 Task: Create a schedule automation trigger every fourth thursday of the month at 01:00 PM.
Action: Mouse moved to (1202, 362)
Screenshot: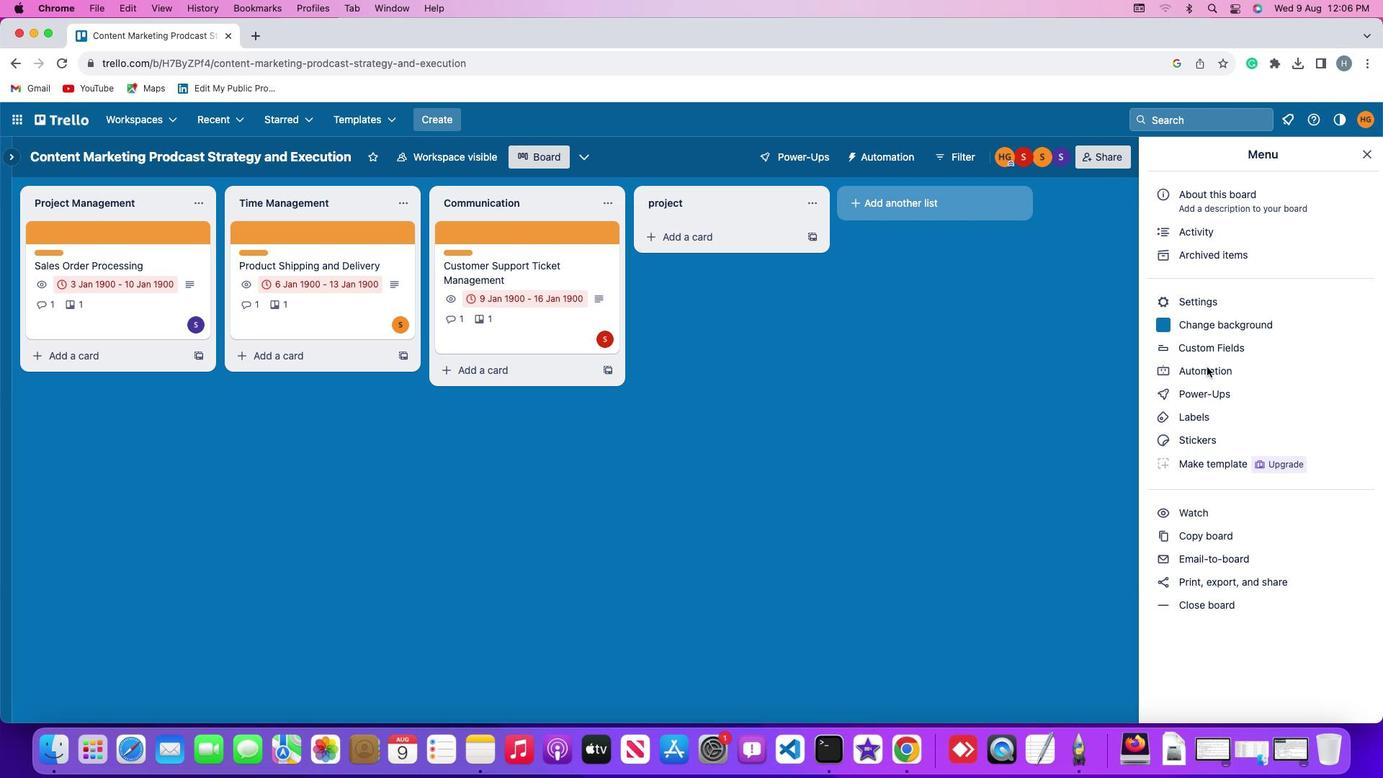 
Action: Mouse pressed left at (1202, 362)
Screenshot: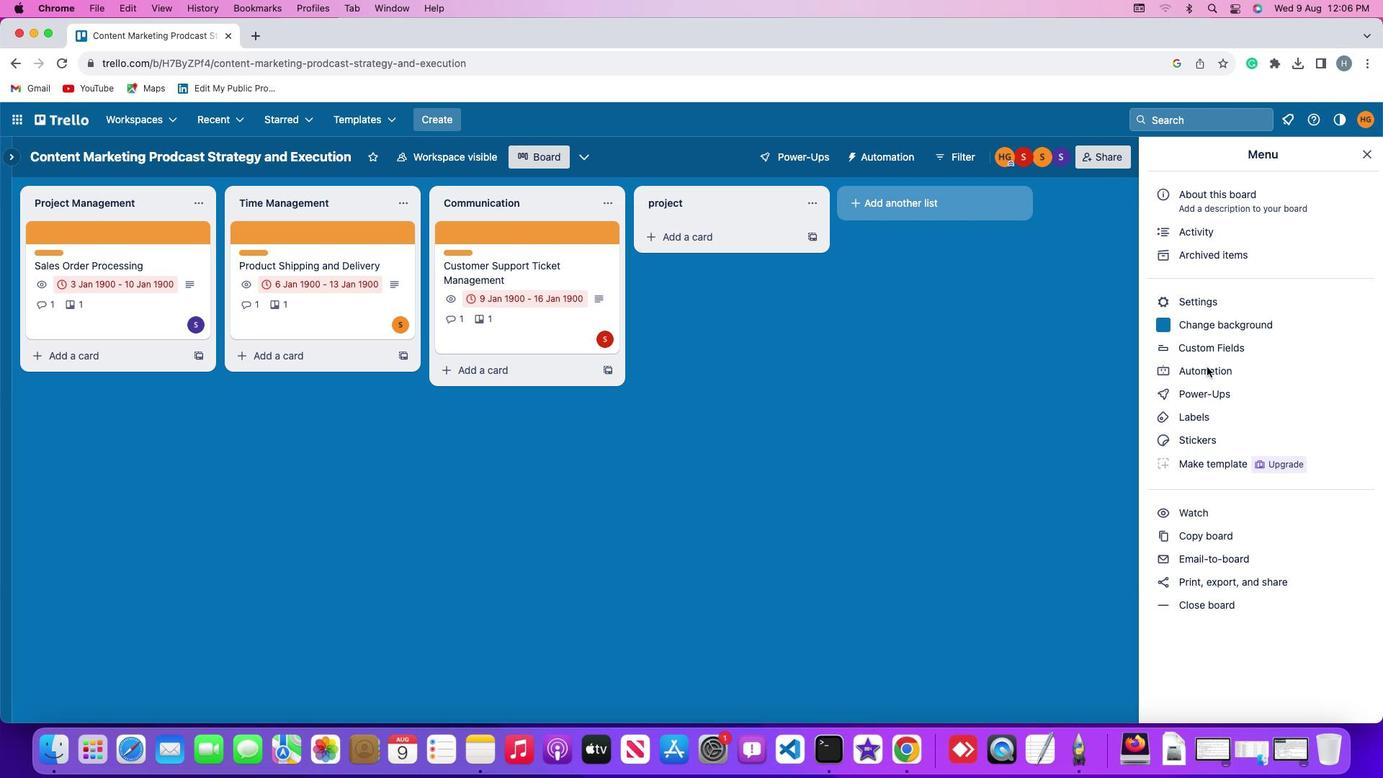 
Action: Mouse pressed left at (1202, 362)
Screenshot: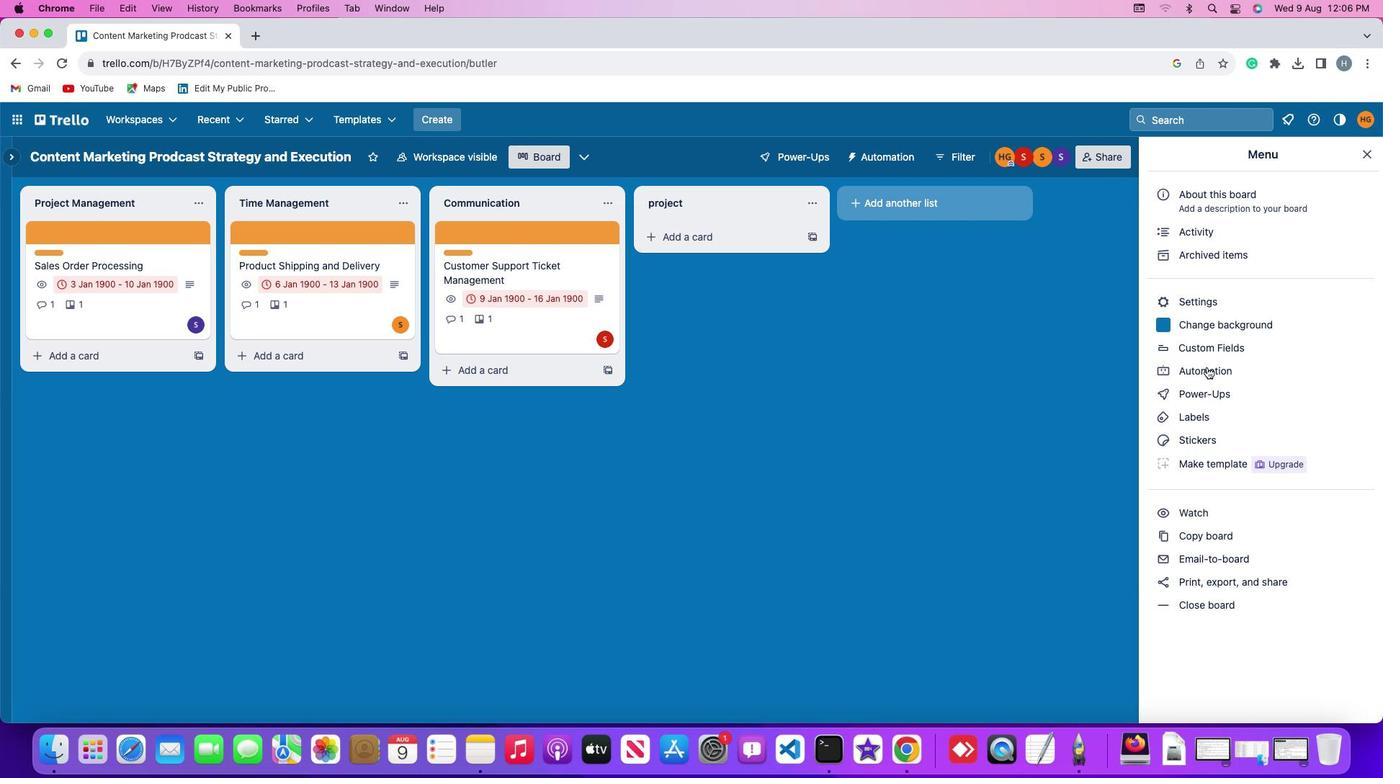 
Action: Mouse moved to (95, 309)
Screenshot: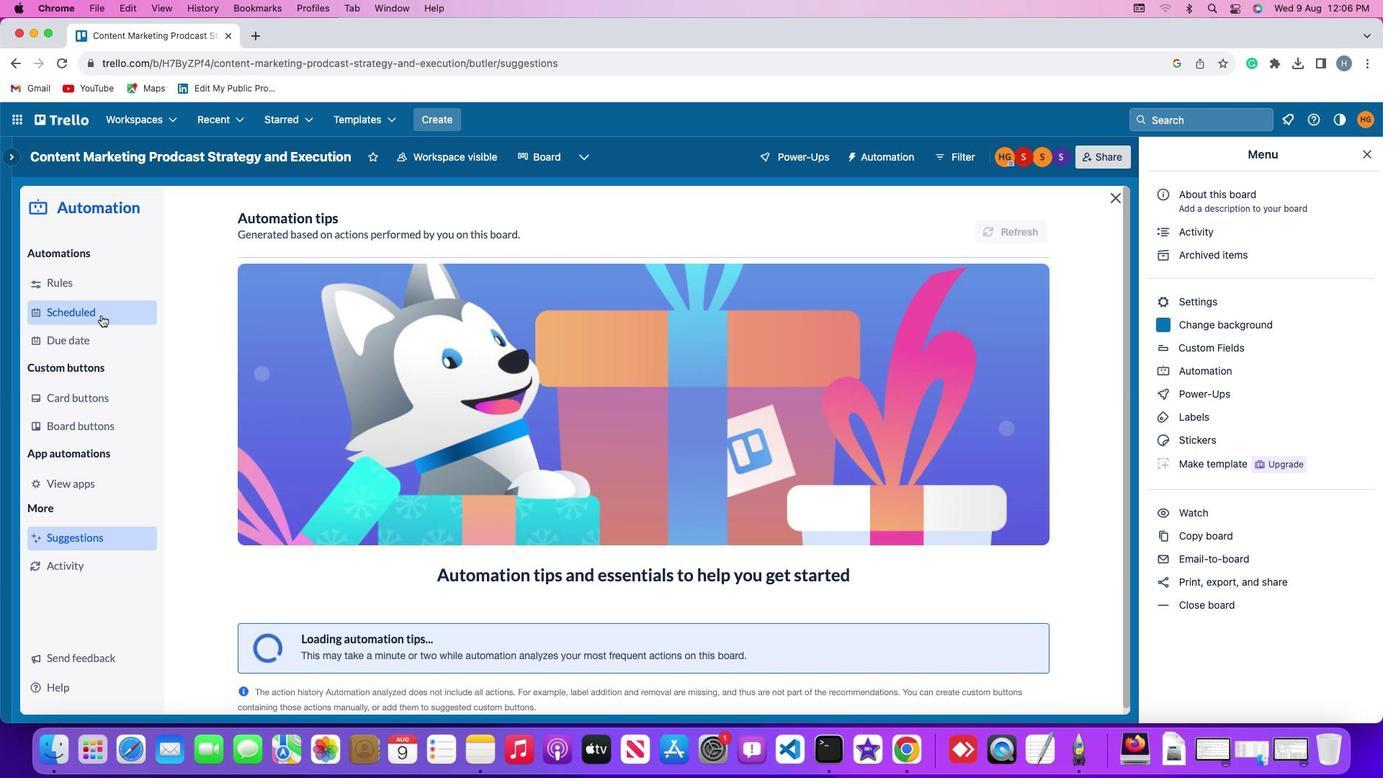 
Action: Mouse pressed left at (95, 309)
Screenshot: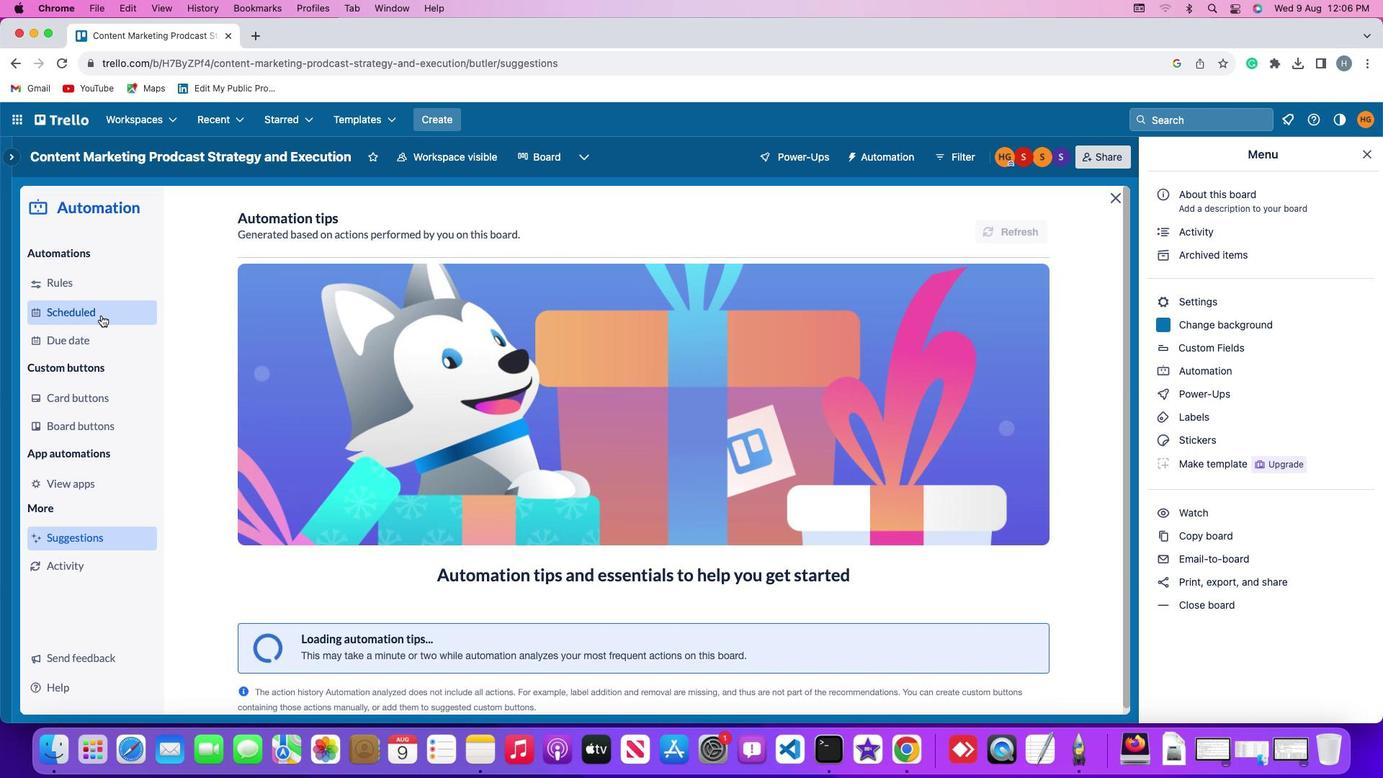 
Action: Mouse moved to (952, 217)
Screenshot: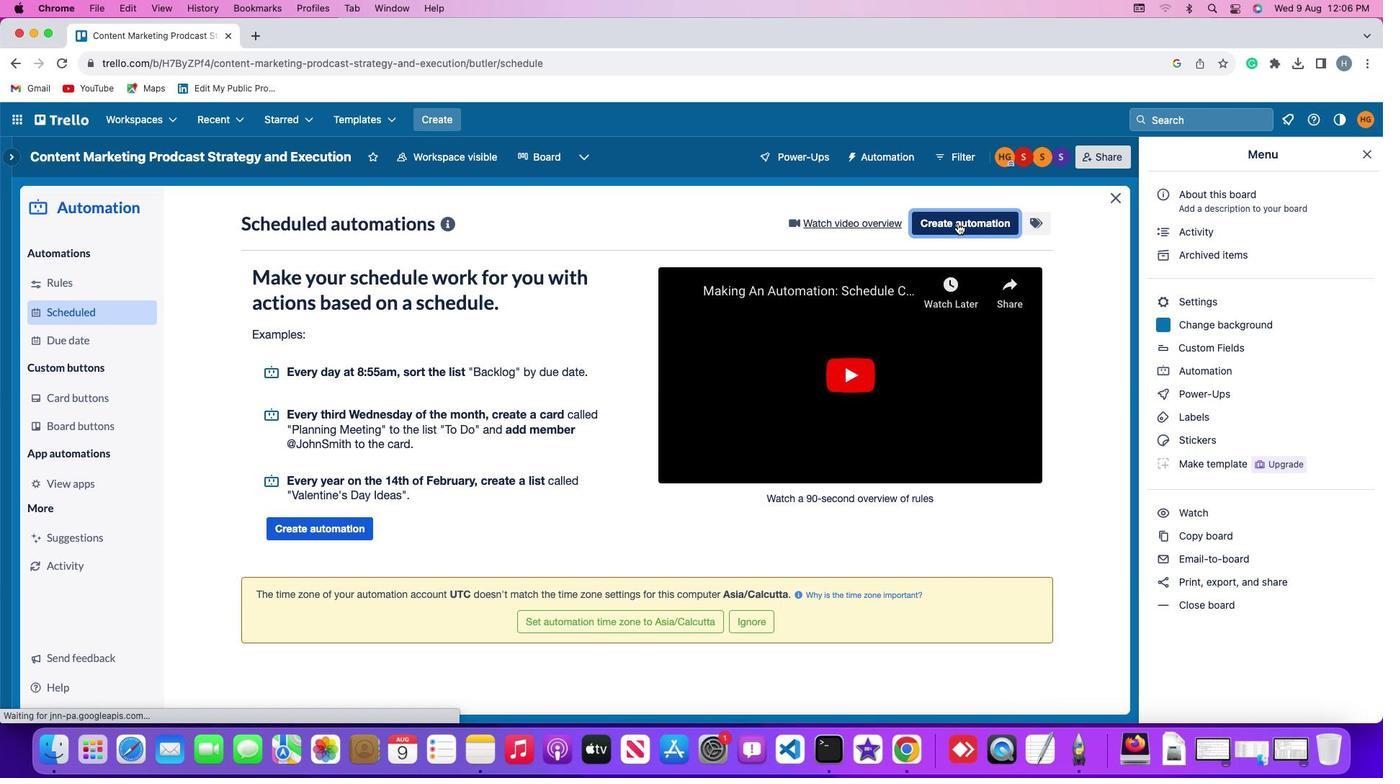 
Action: Mouse pressed left at (952, 217)
Screenshot: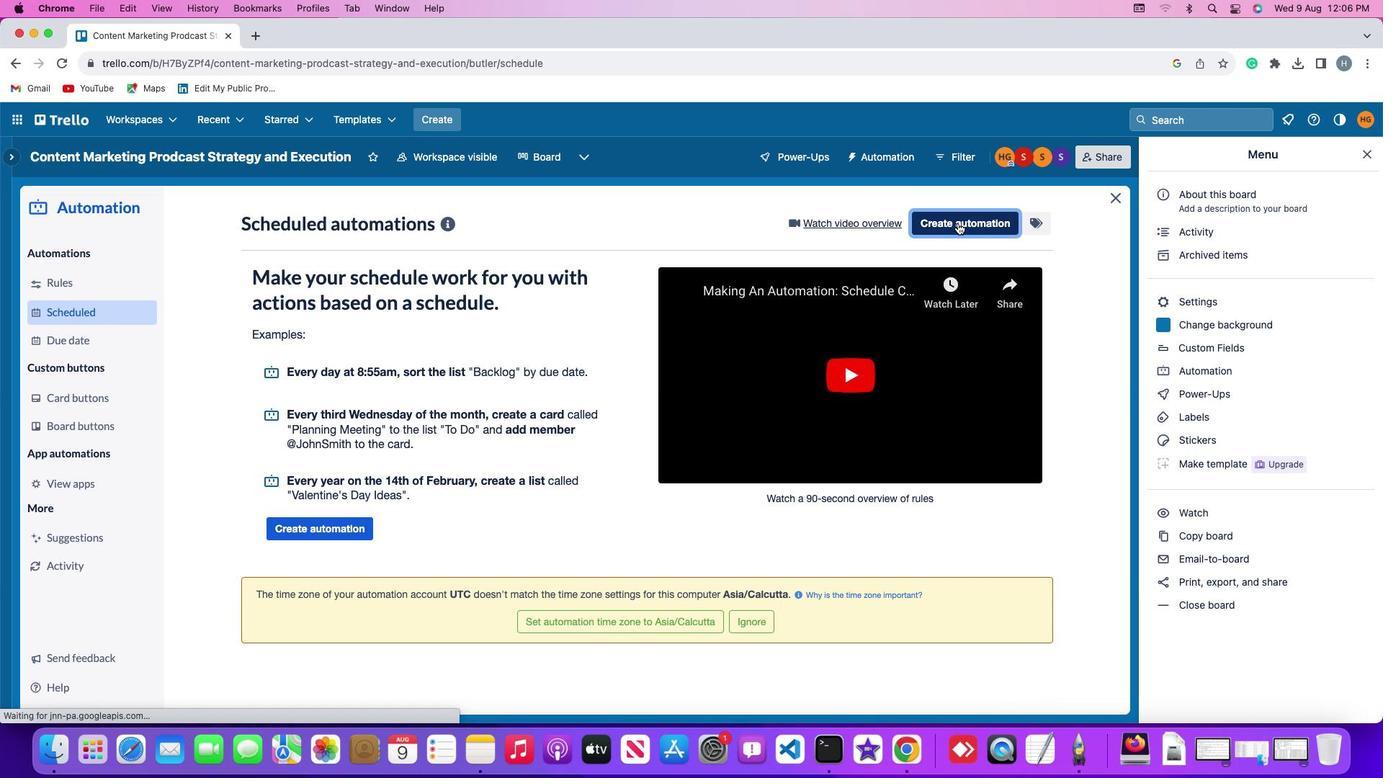 
Action: Mouse moved to (403, 354)
Screenshot: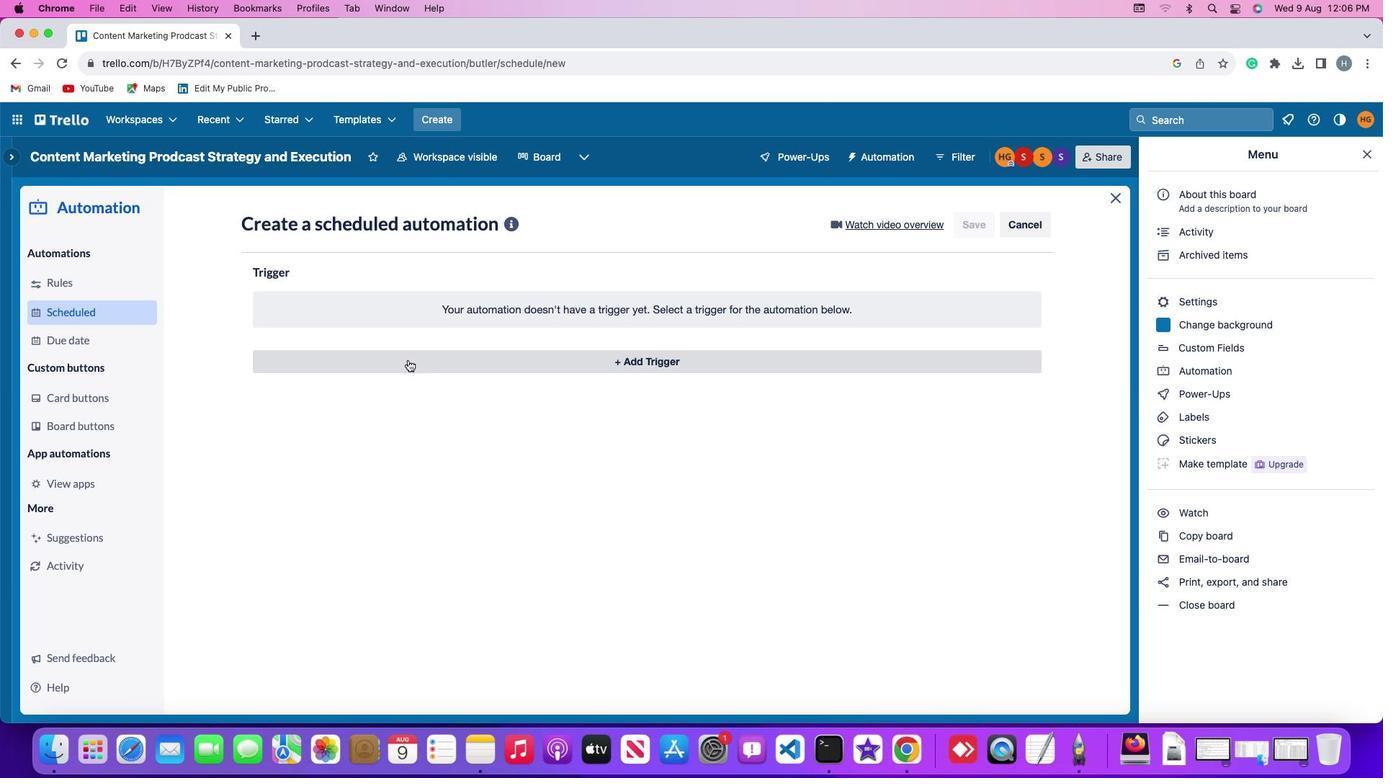 
Action: Mouse pressed left at (403, 354)
Screenshot: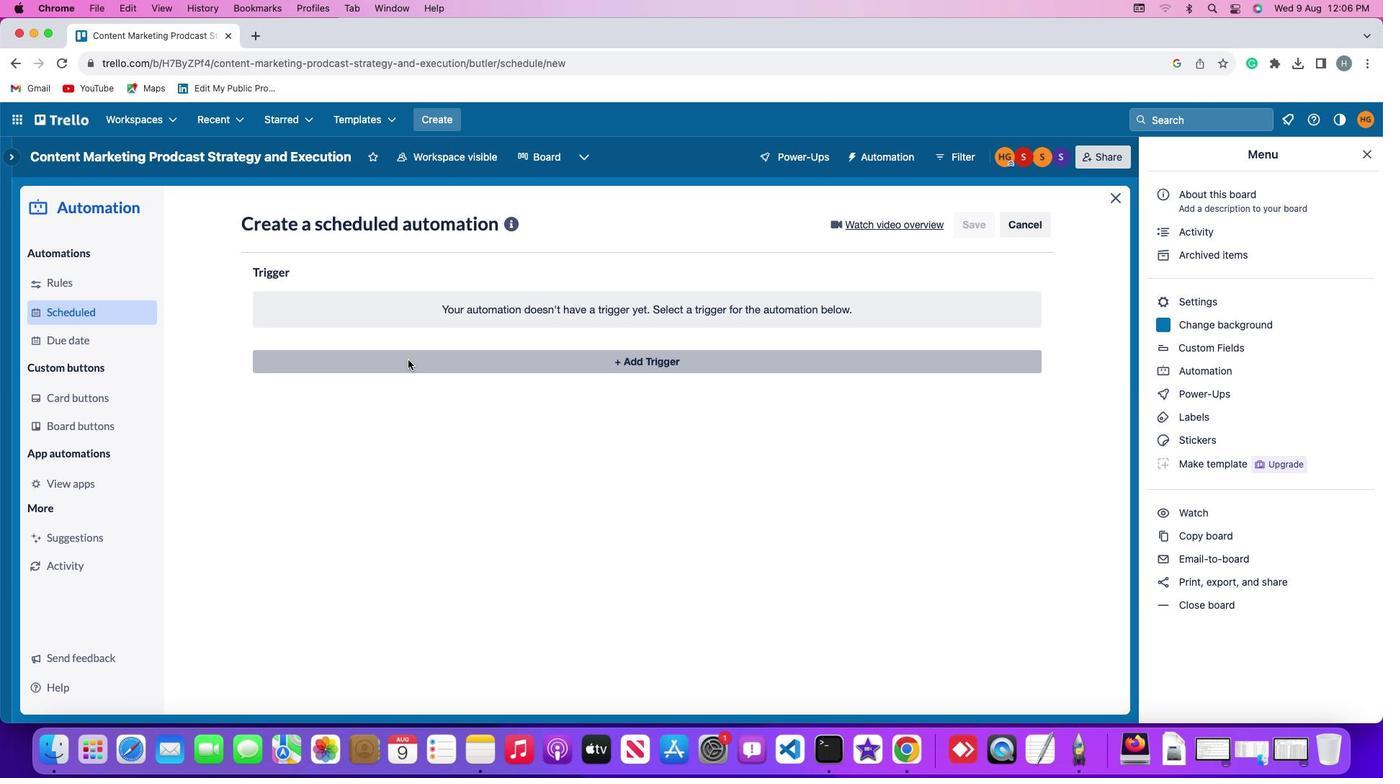 
Action: Mouse moved to (306, 498)
Screenshot: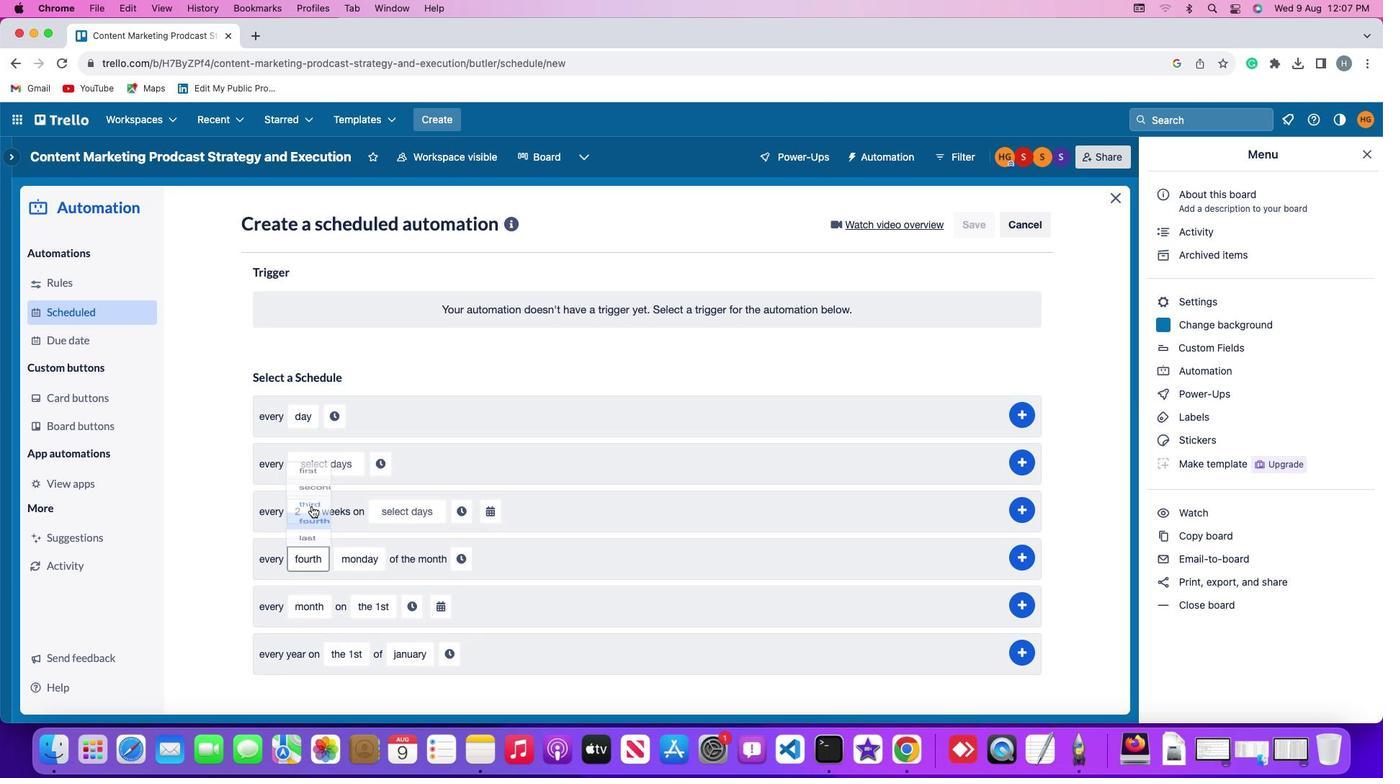 
Action: Mouse pressed left at (306, 498)
Screenshot: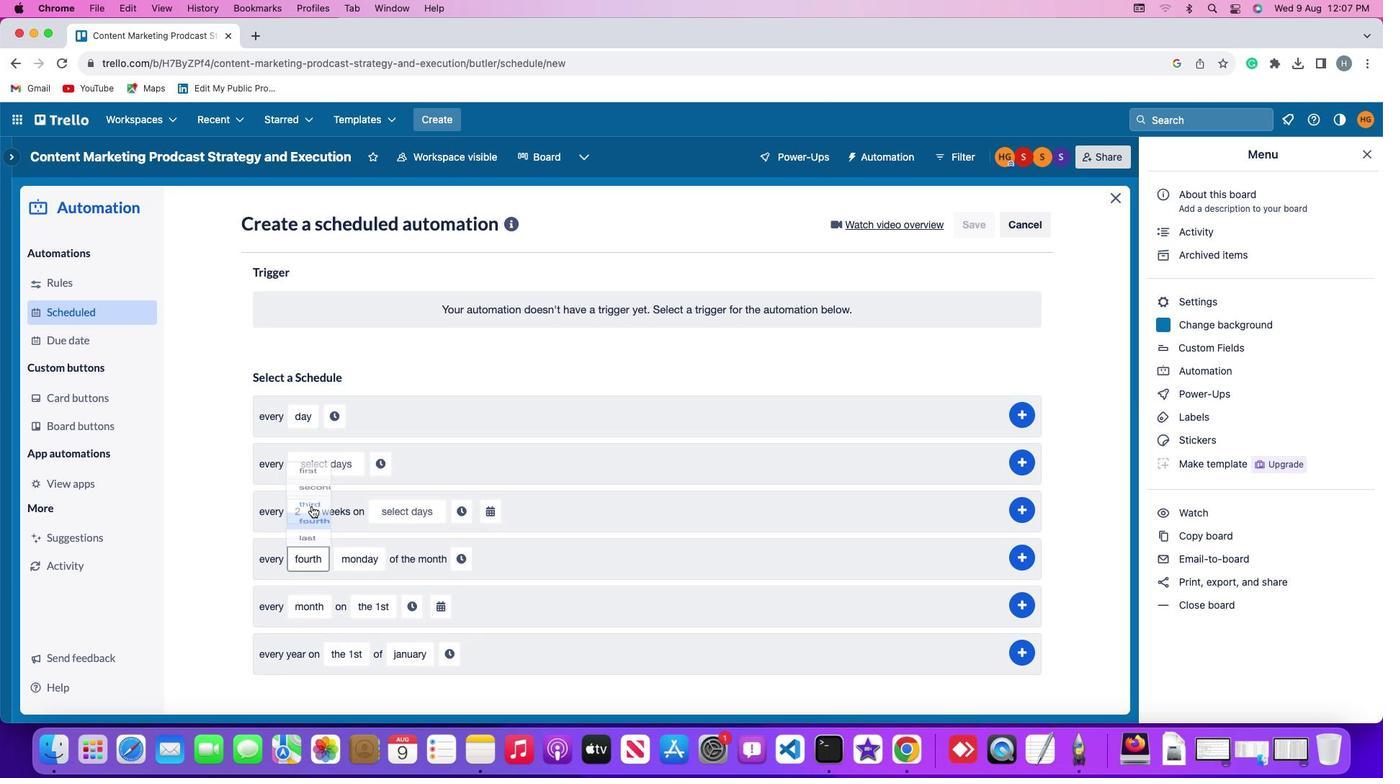 
Action: Mouse moved to (361, 555)
Screenshot: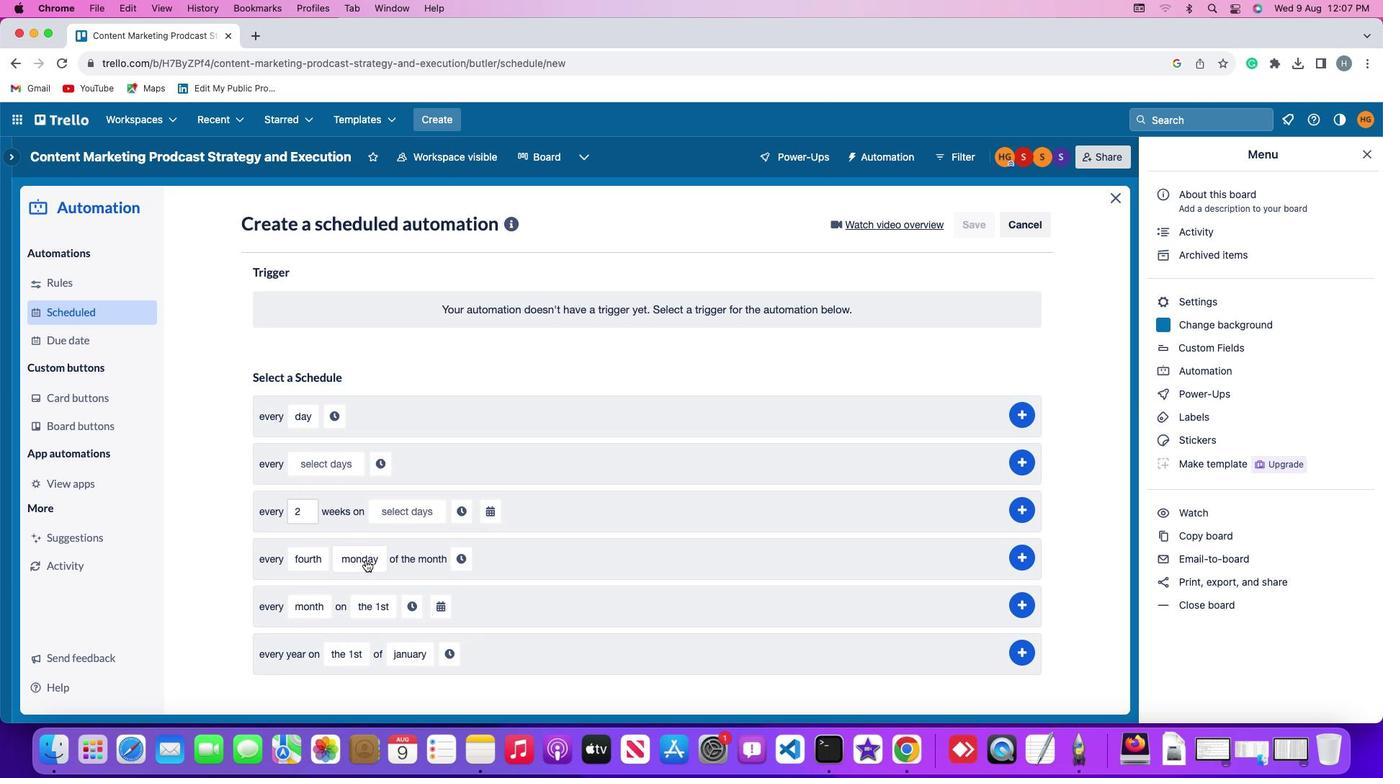 
Action: Mouse pressed left at (361, 555)
Screenshot: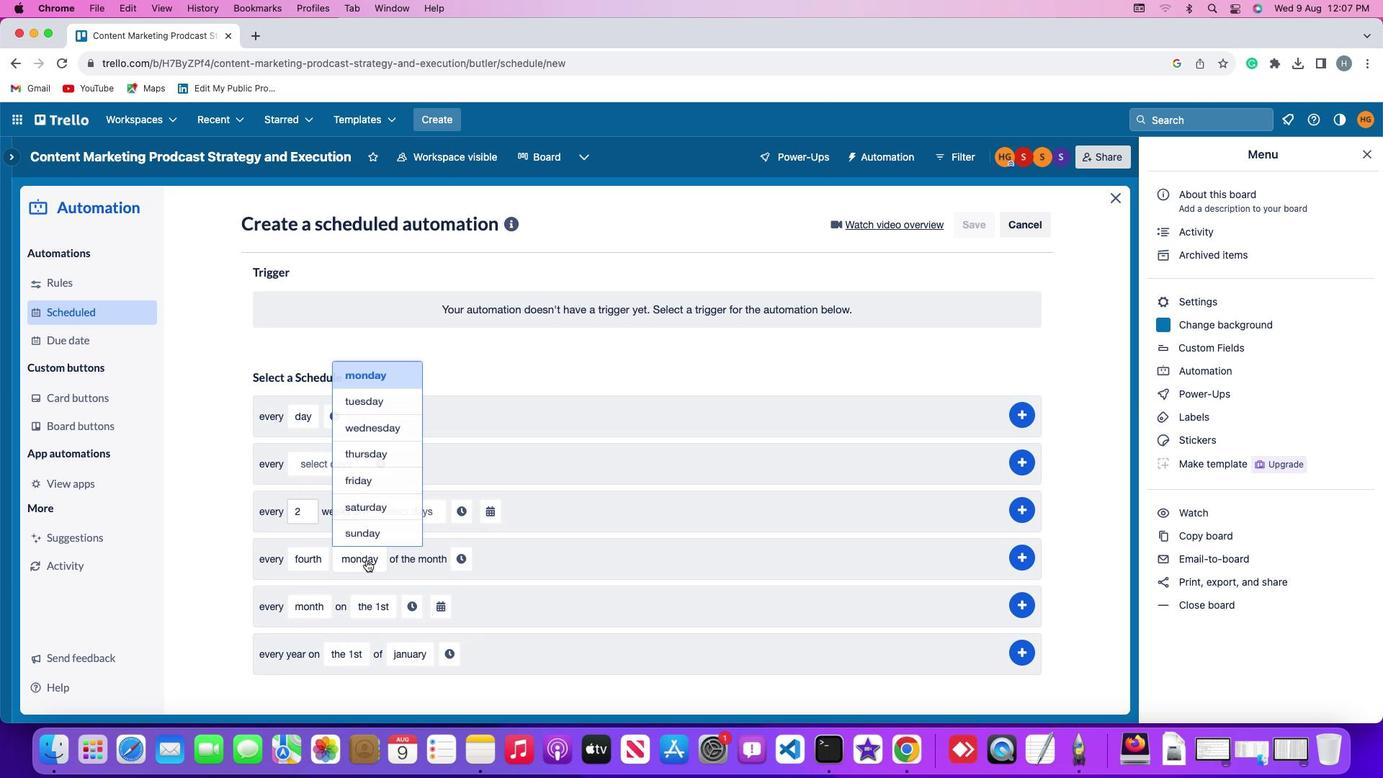 
Action: Mouse moved to (382, 442)
Screenshot: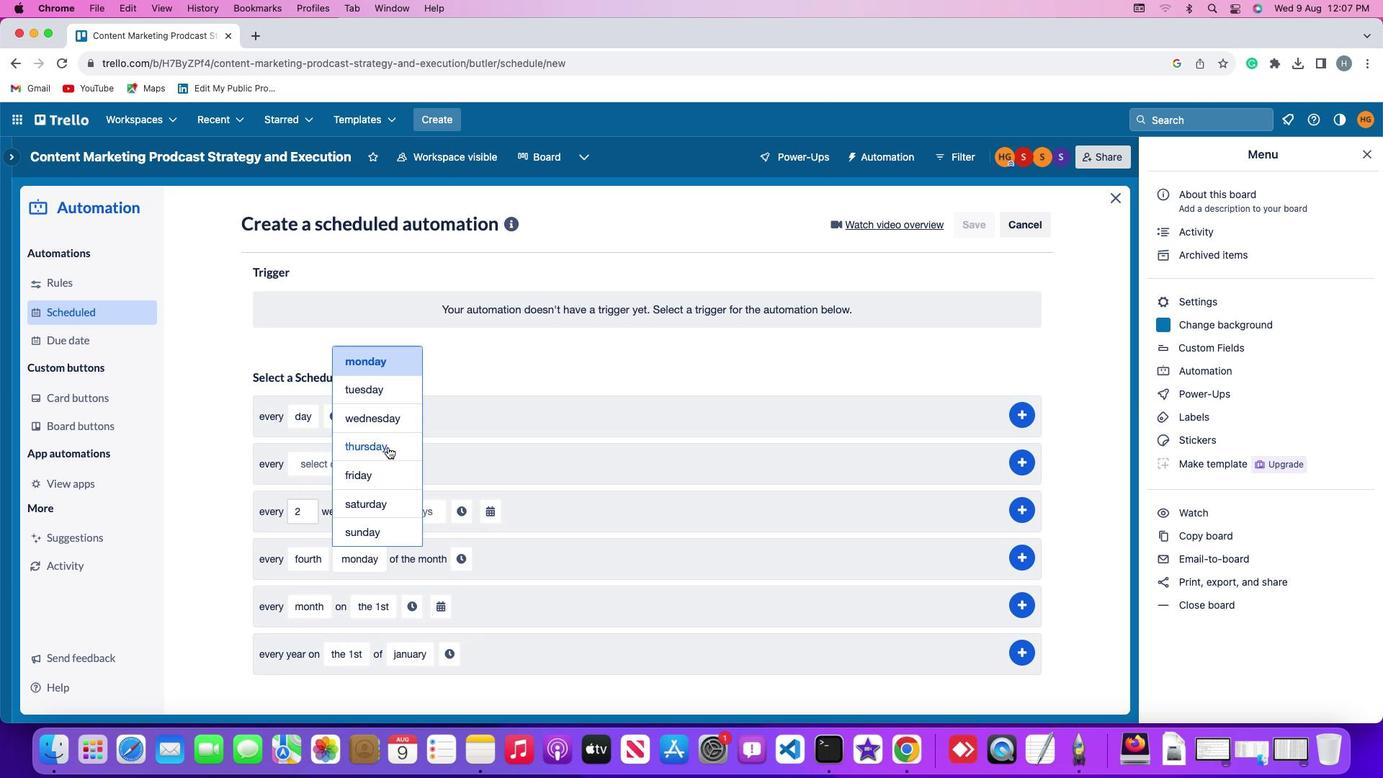 
Action: Mouse pressed left at (382, 442)
Screenshot: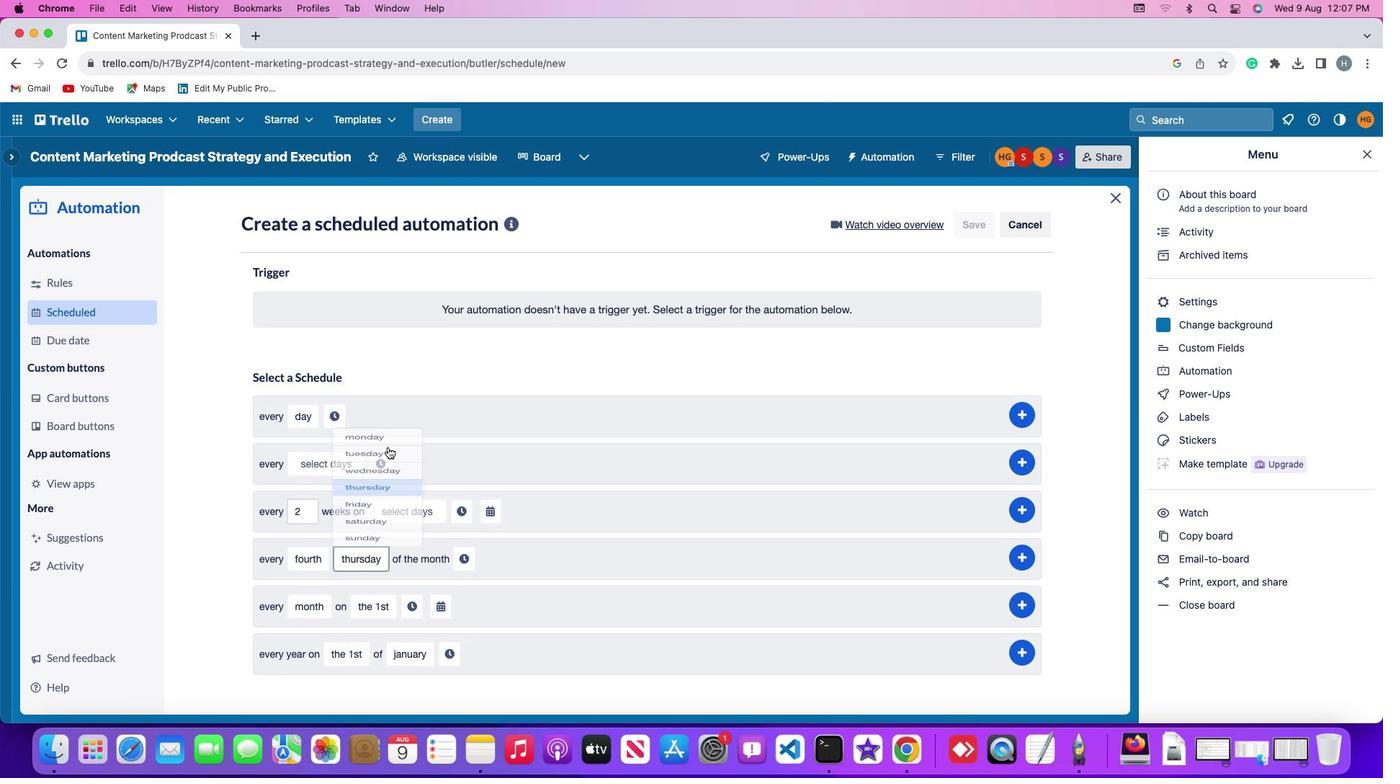 
Action: Mouse moved to (453, 553)
Screenshot: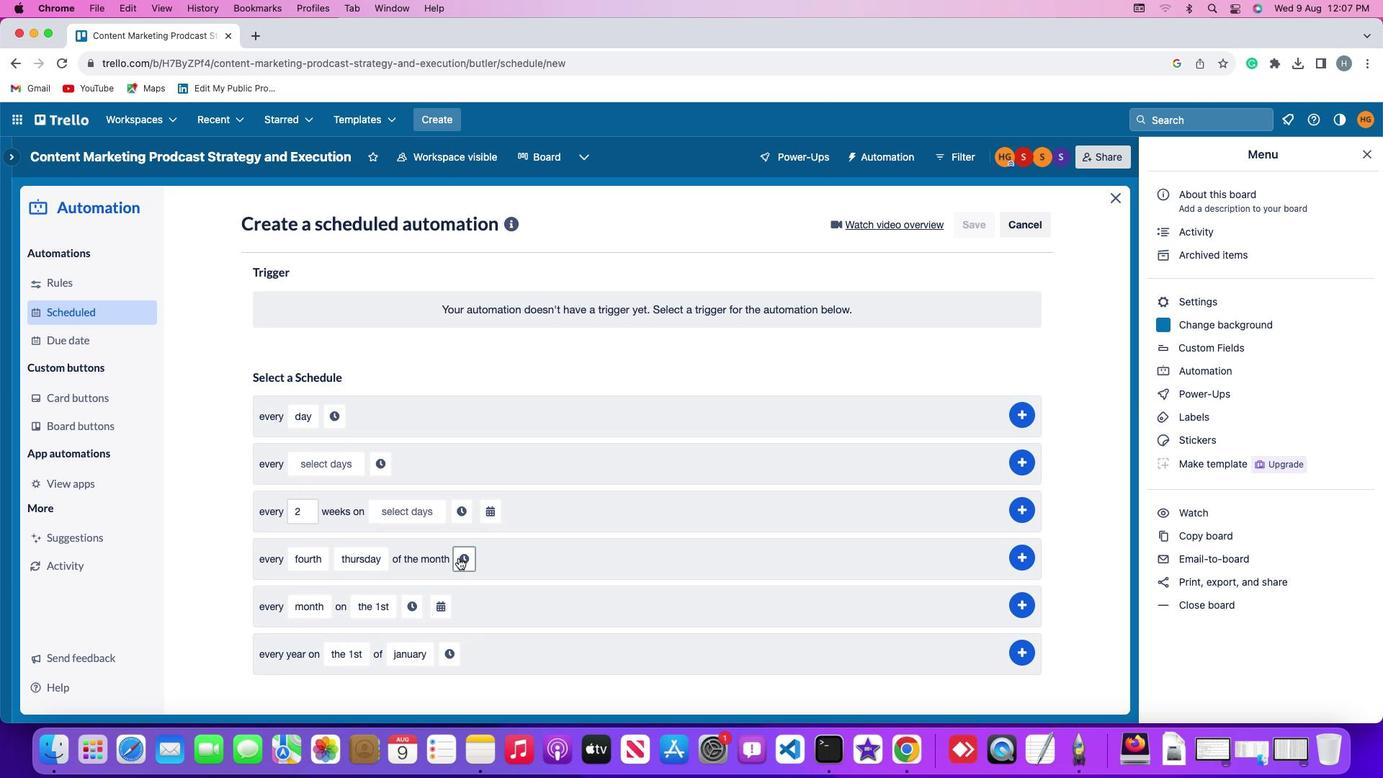 
Action: Mouse pressed left at (453, 553)
Screenshot: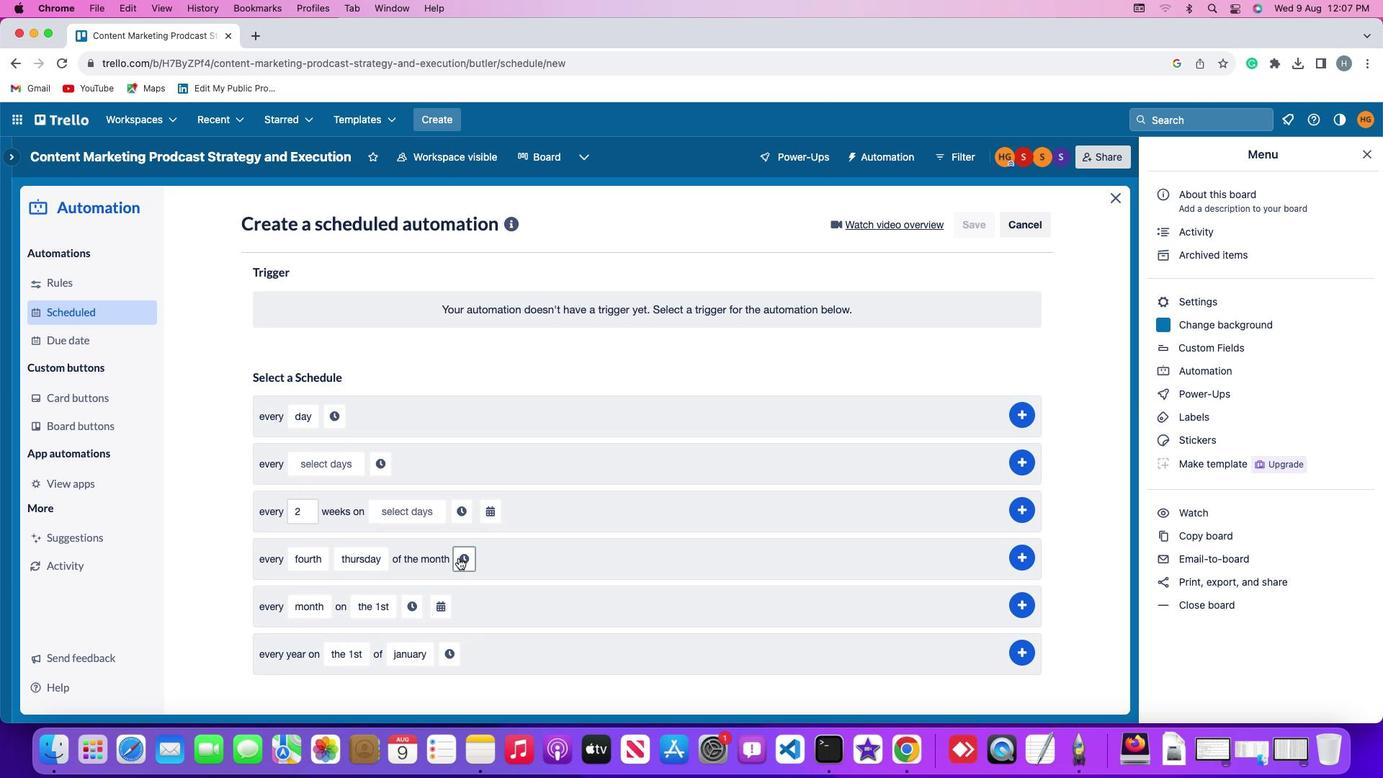 
Action: Mouse moved to (492, 553)
Screenshot: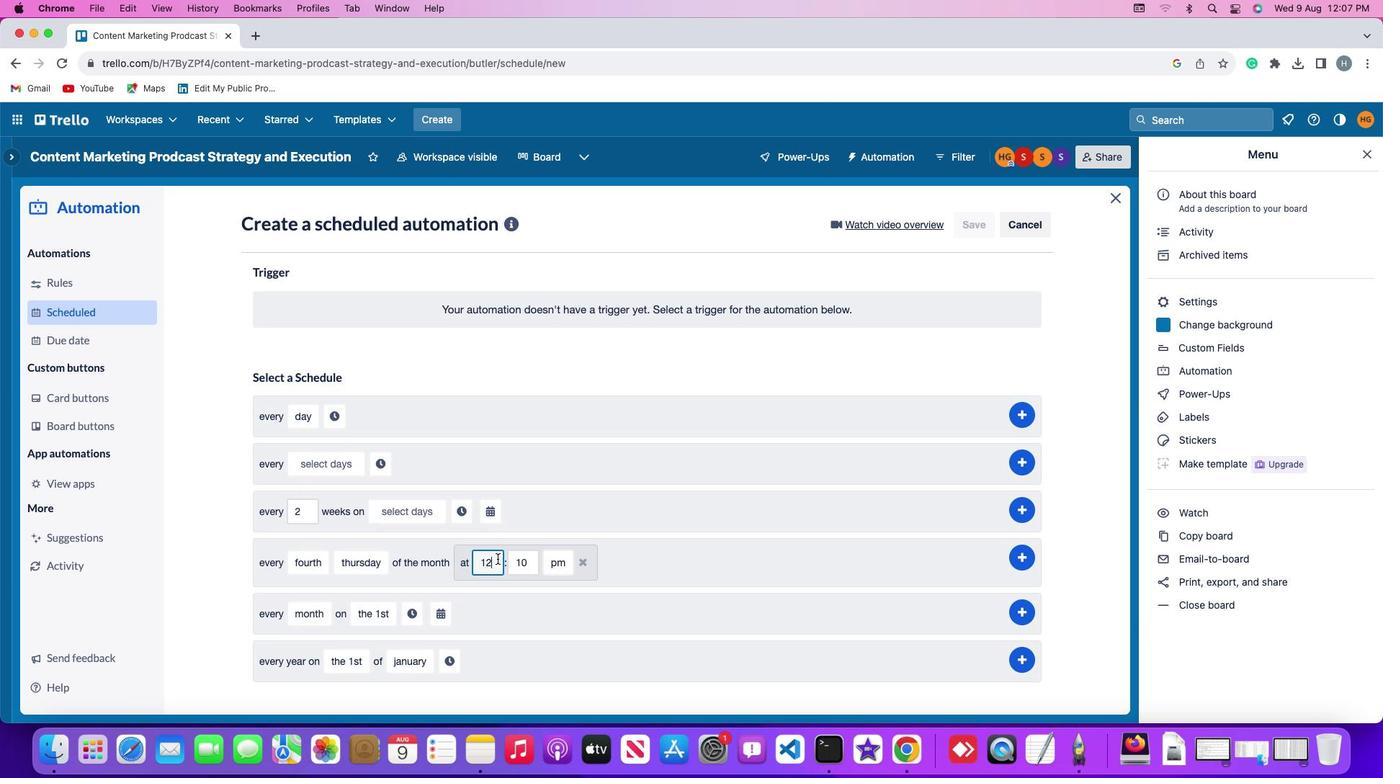 
Action: Mouse pressed left at (492, 553)
Screenshot: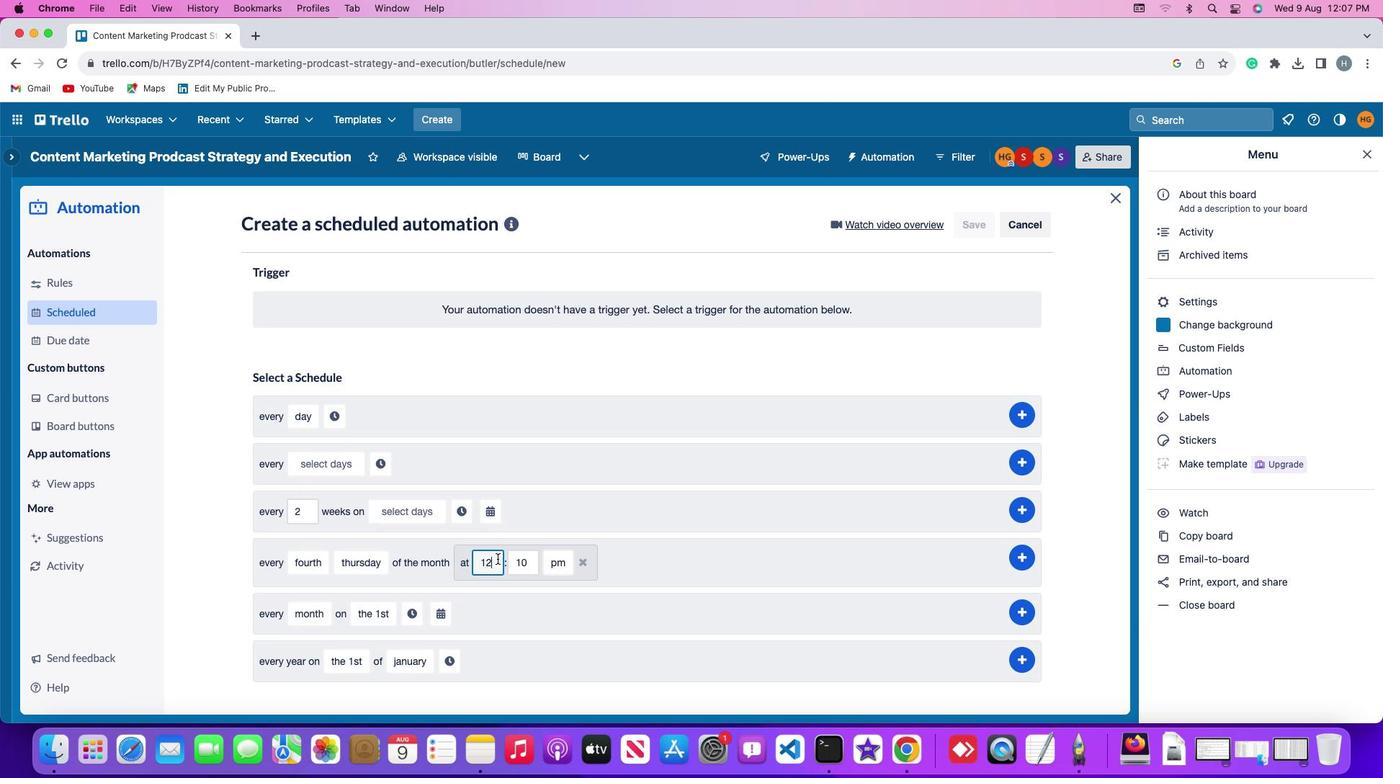 
Action: Mouse moved to (490, 552)
Screenshot: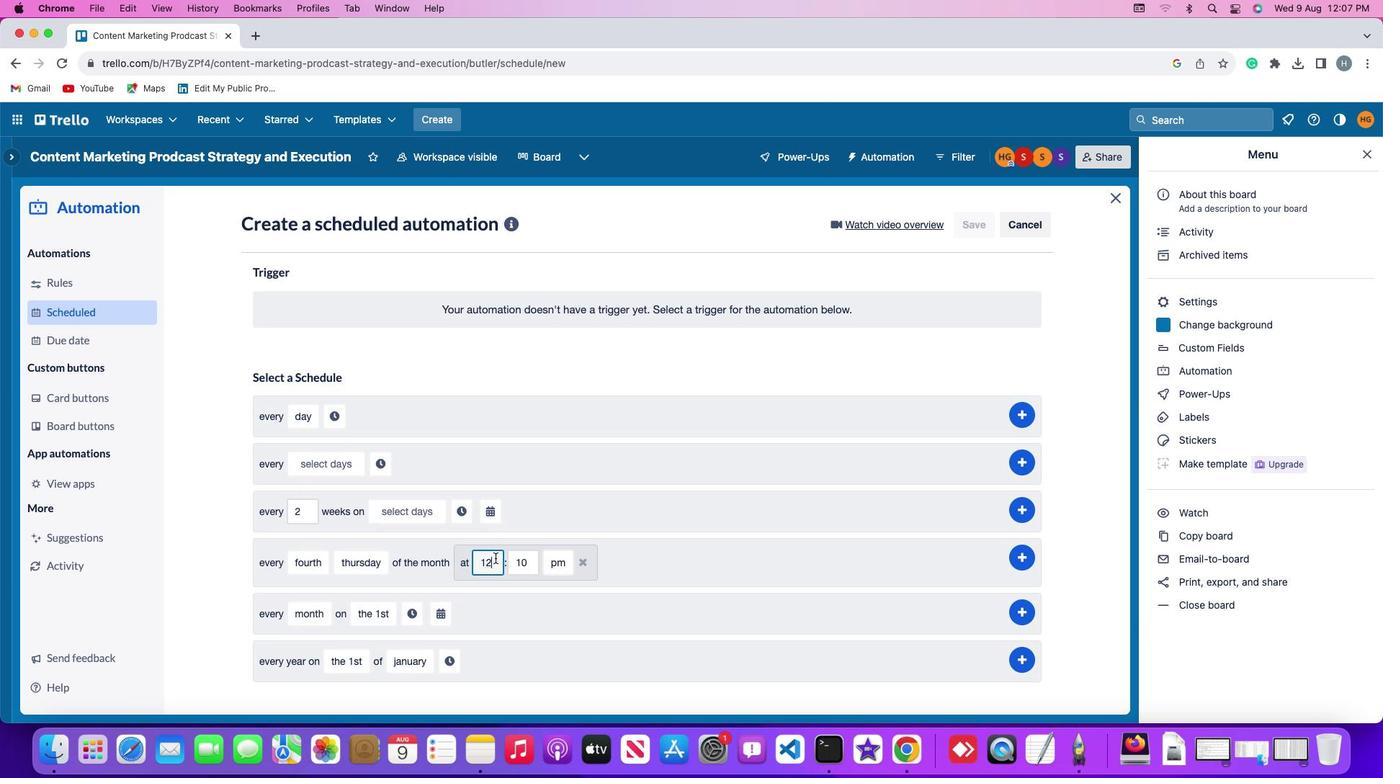 
Action: Key pressed Key.backspaceKey.backspace
Screenshot: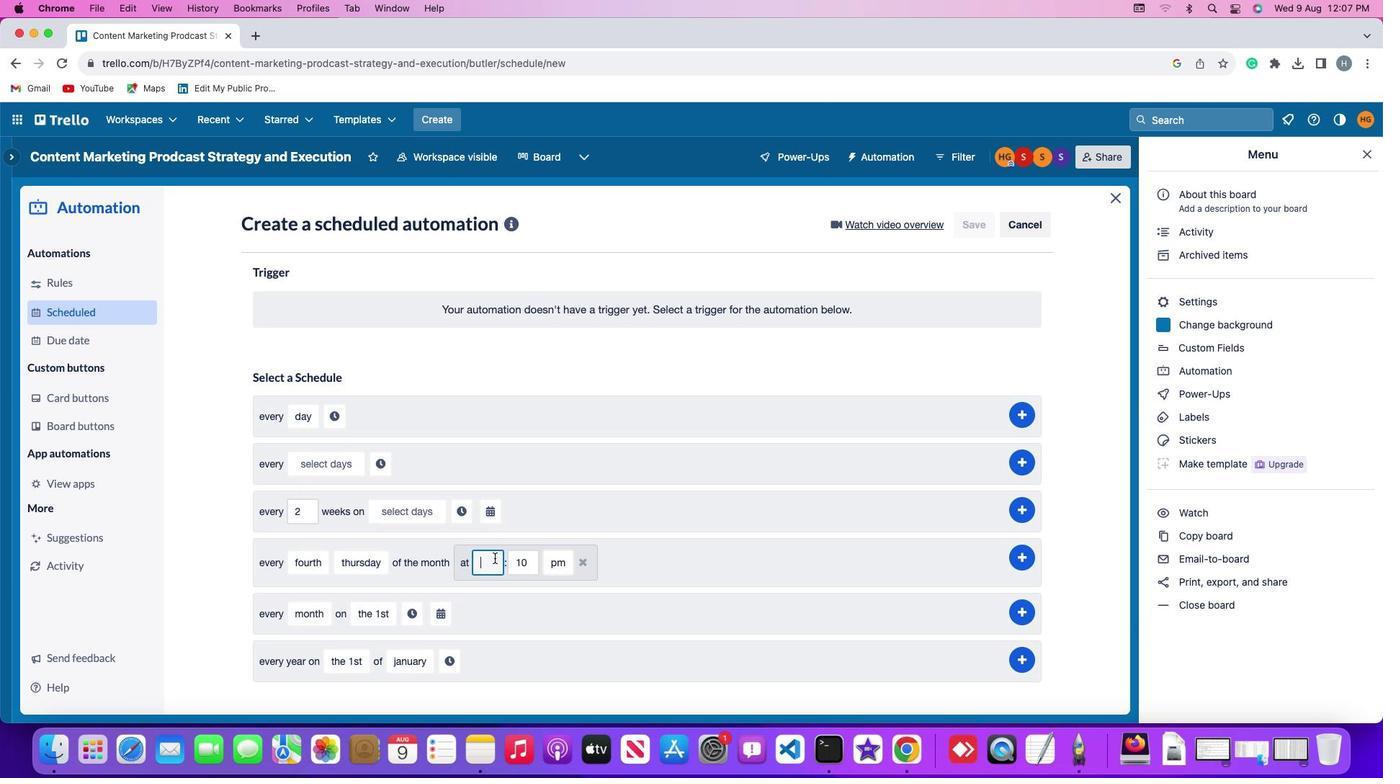 
Action: Mouse moved to (490, 552)
Screenshot: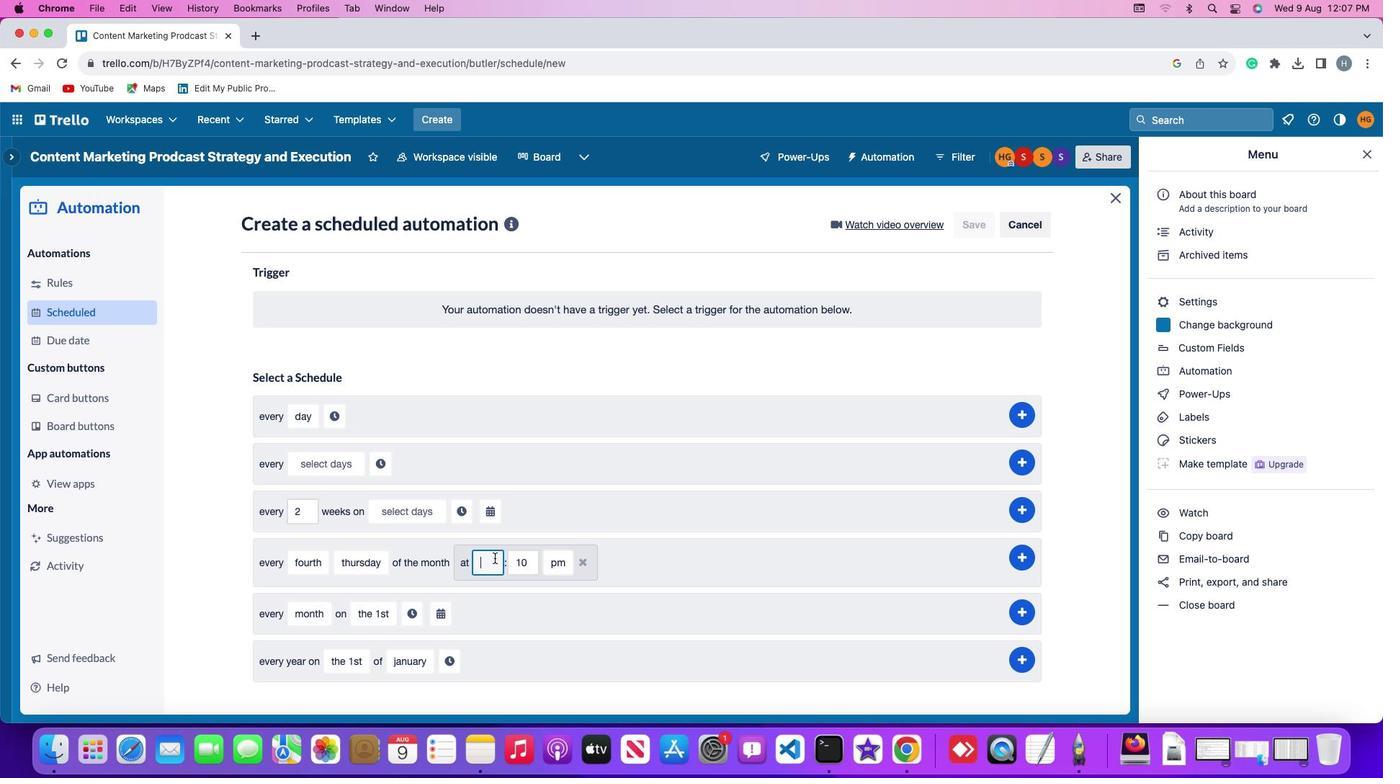 
Action: Key pressed '1'
Screenshot: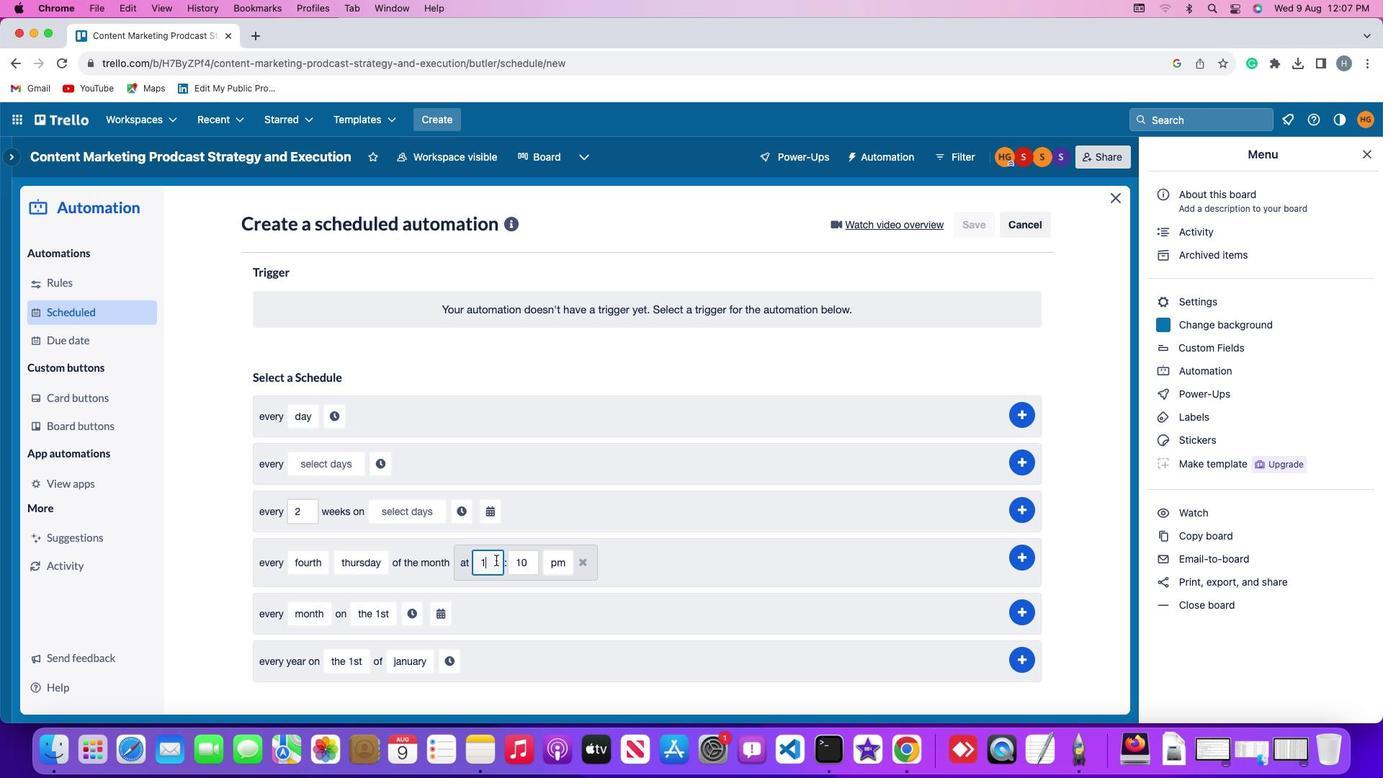 
Action: Mouse moved to (529, 556)
Screenshot: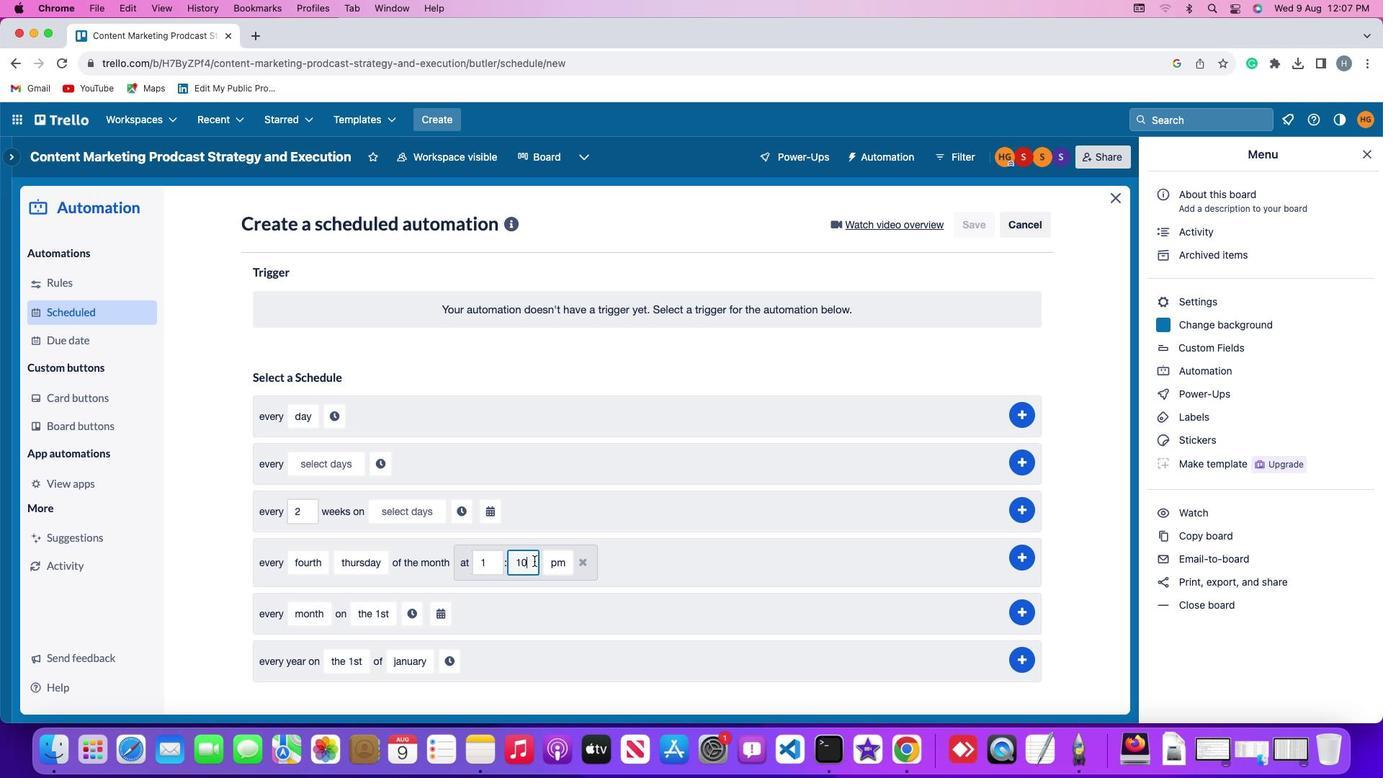 
Action: Mouse pressed left at (529, 556)
Screenshot: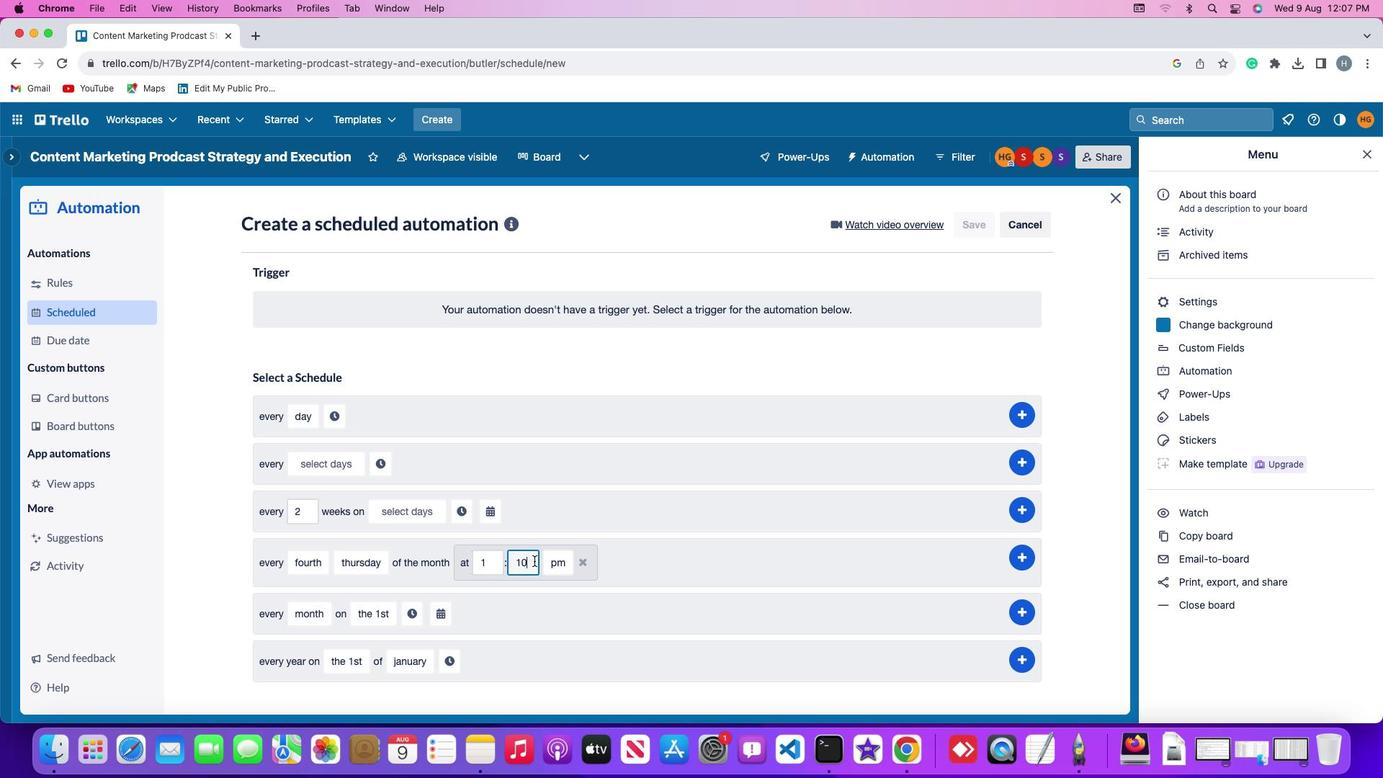 
Action: Mouse moved to (529, 555)
Screenshot: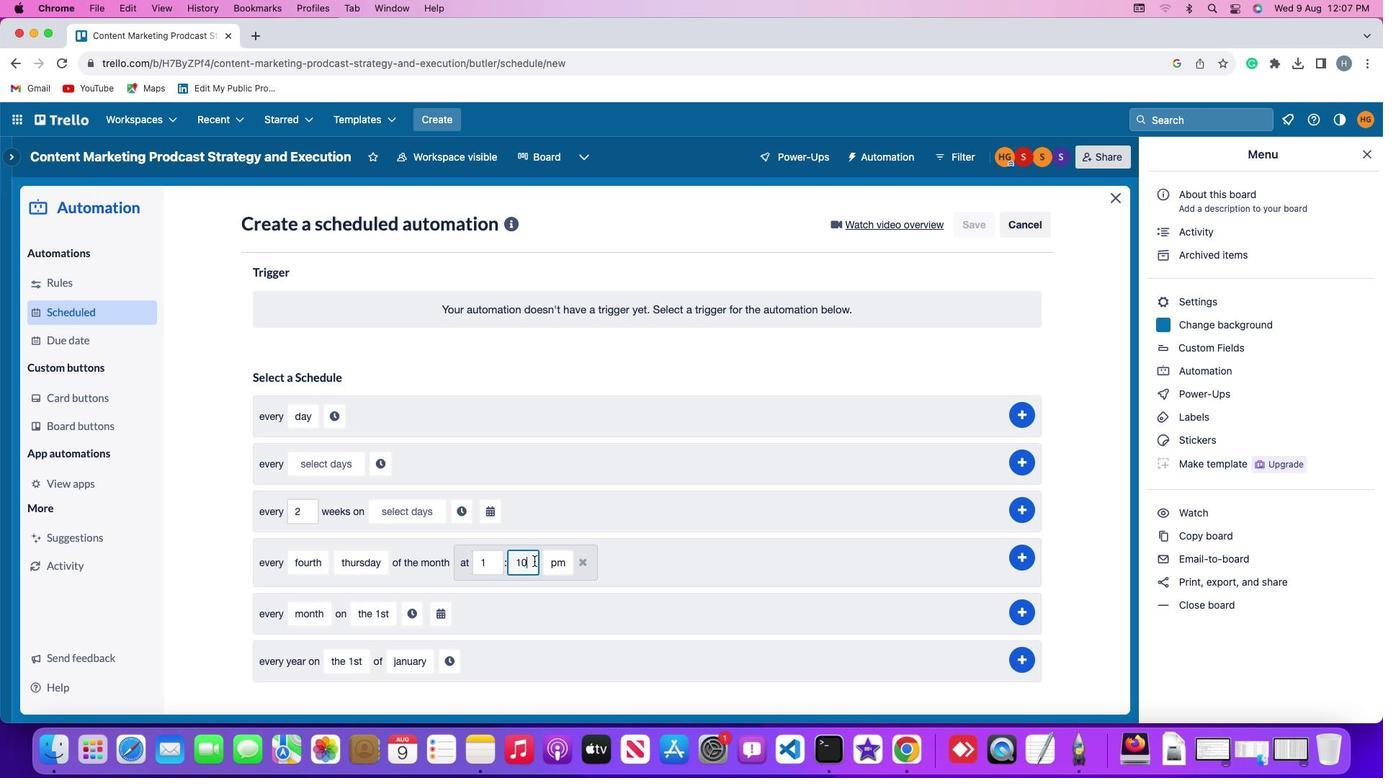 
Action: Key pressed Key.backspaceKey.backspace
Screenshot: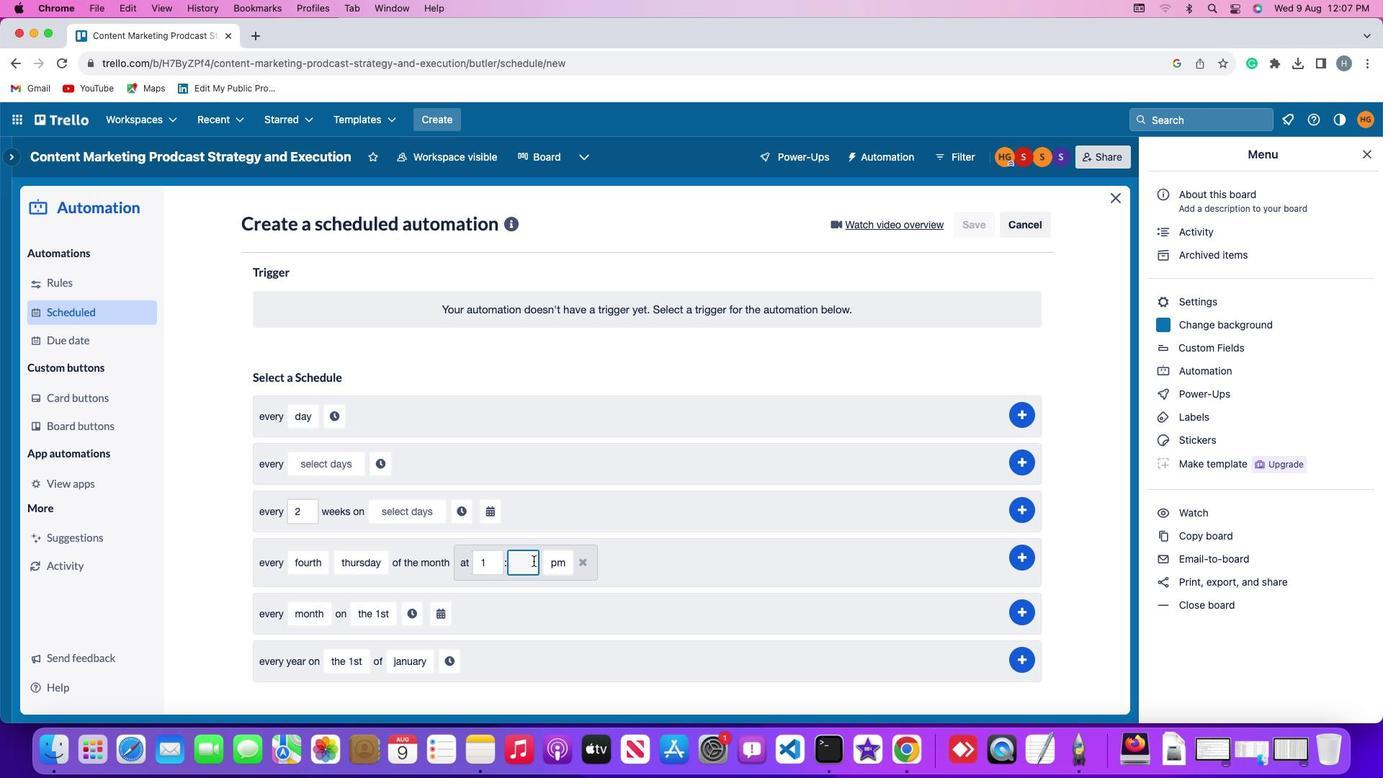 
Action: Mouse moved to (528, 556)
Screenshot: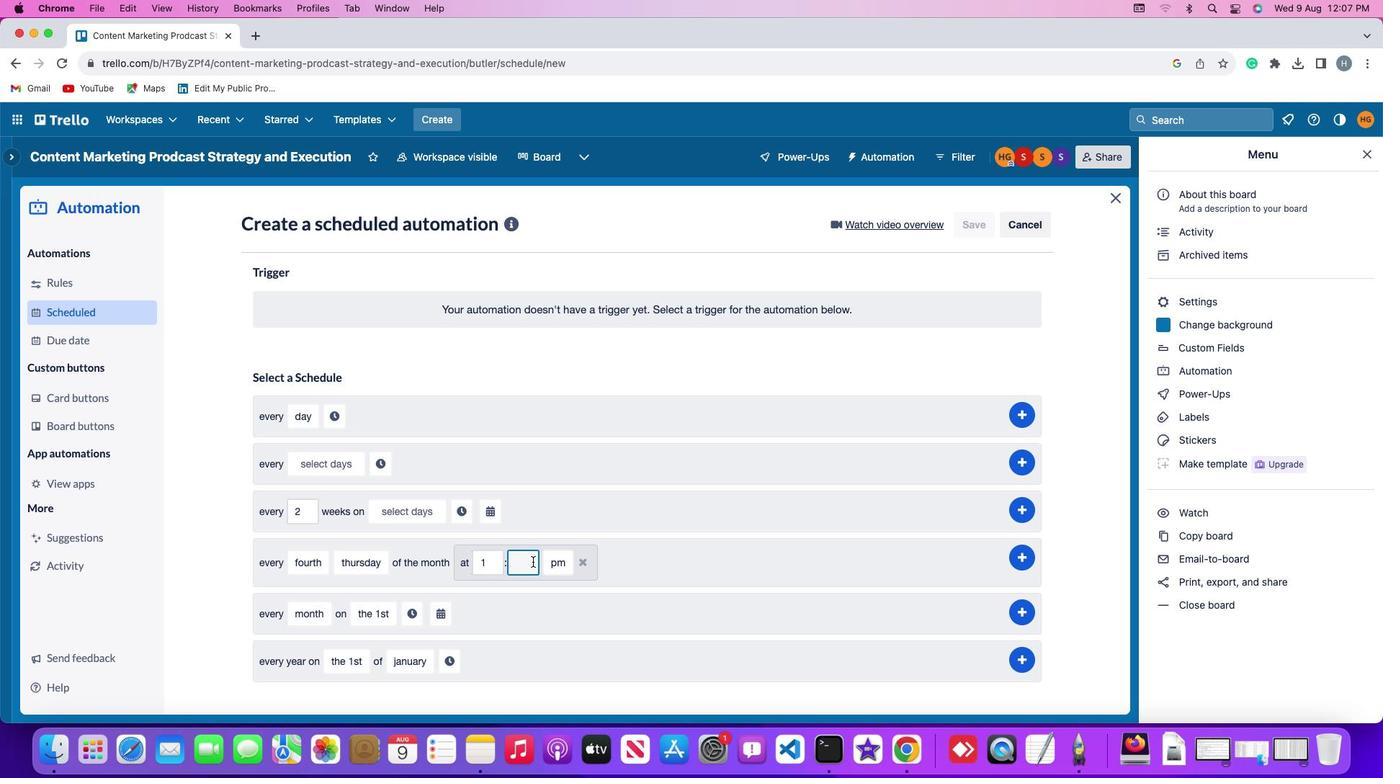 
Action: Key pressed '0''0'
Screenshot: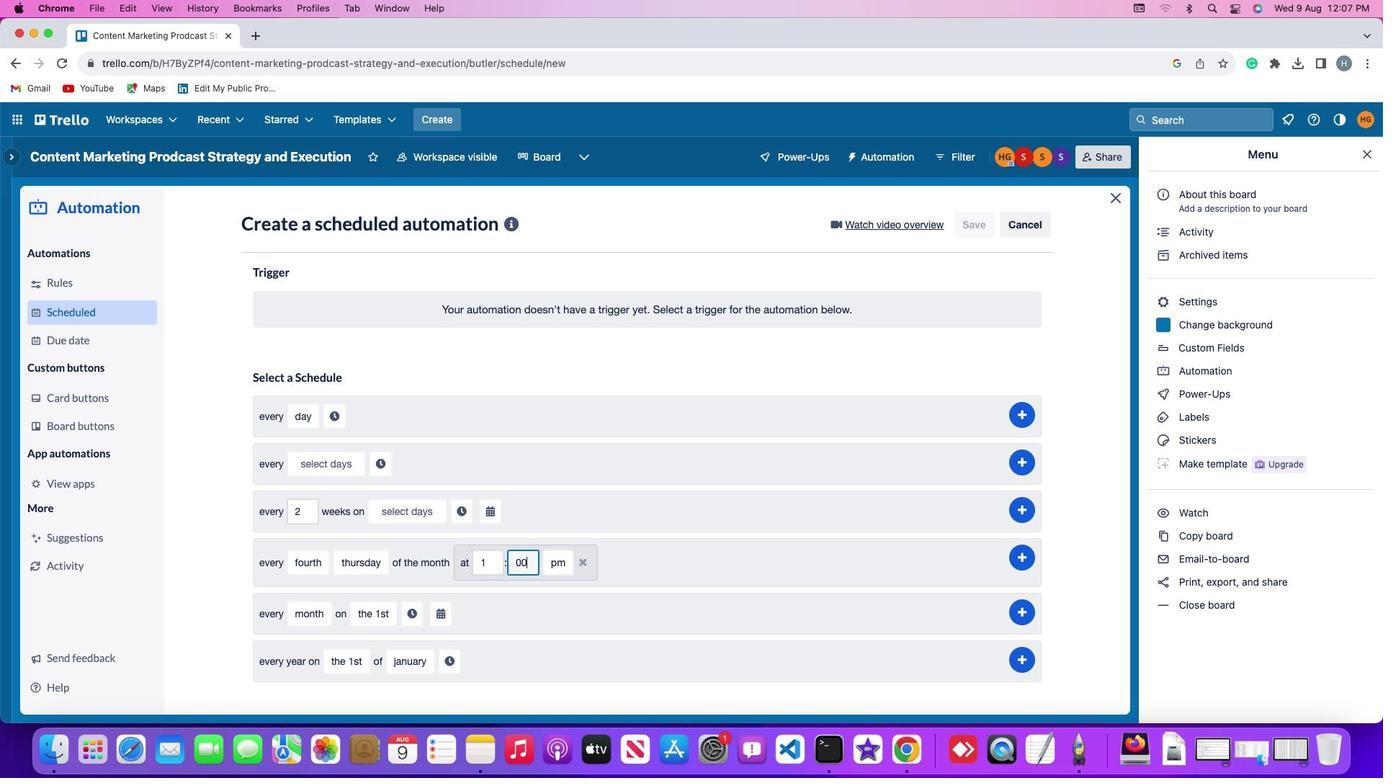 
Action: Mouse moved to (553, 565)
Screenshot: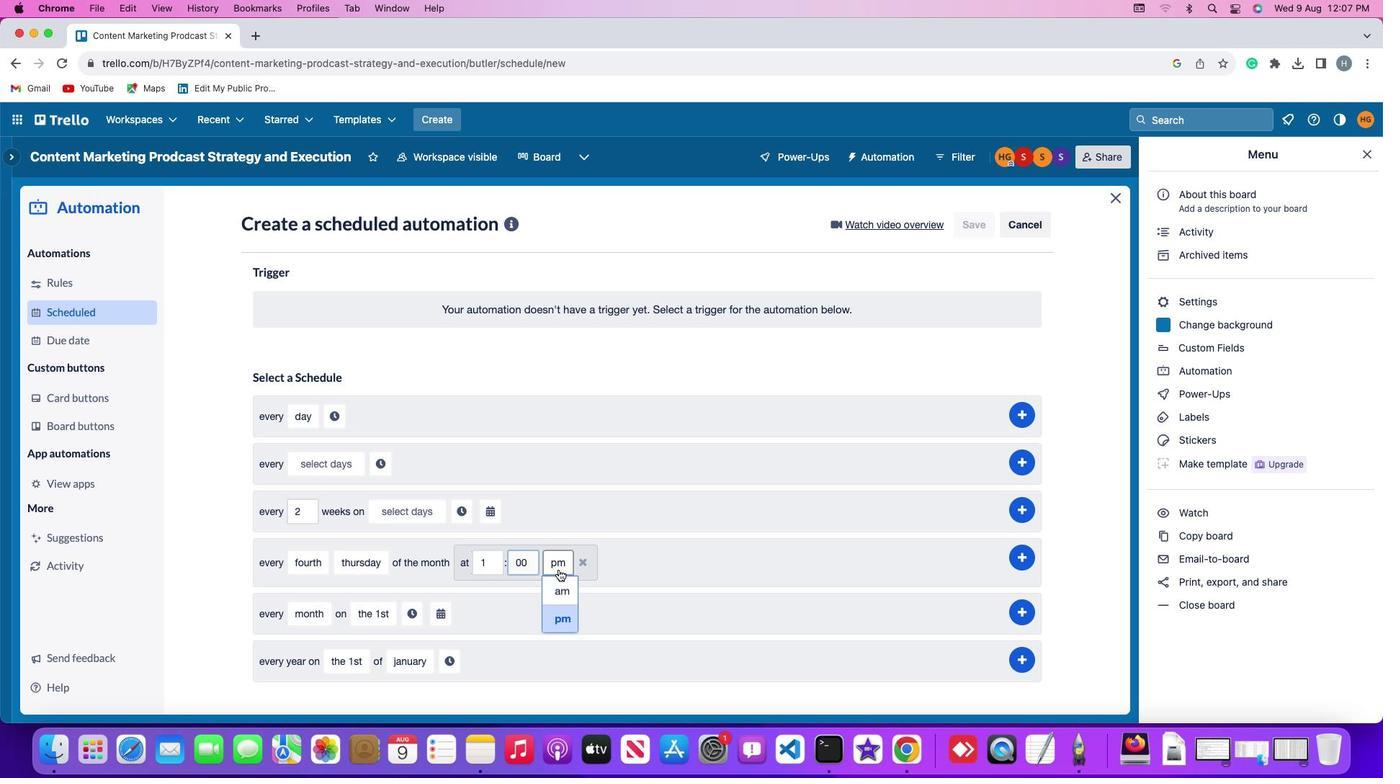 
Action: Mouse pressed left at (553, 565)
Screenshot: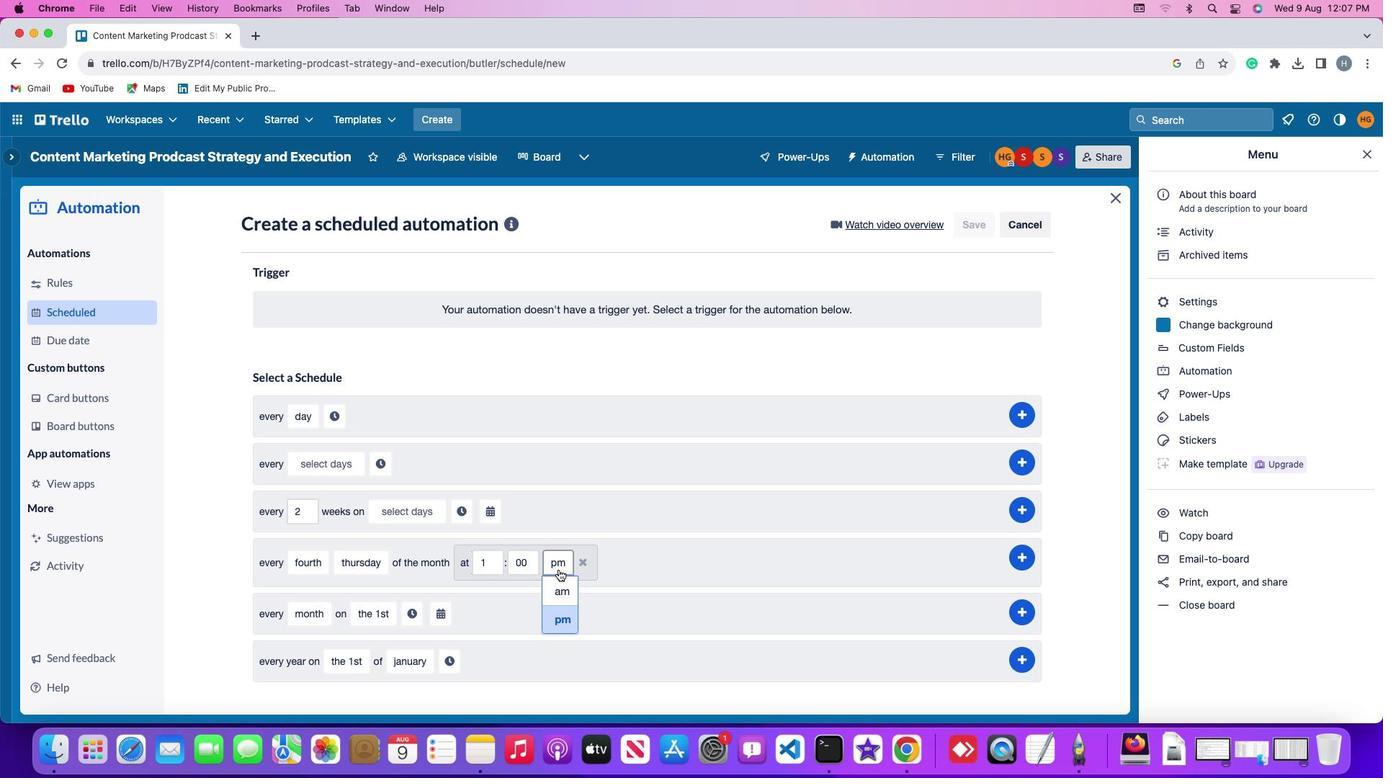 
Action: Mouse moved to (557, 585)
Screenshot: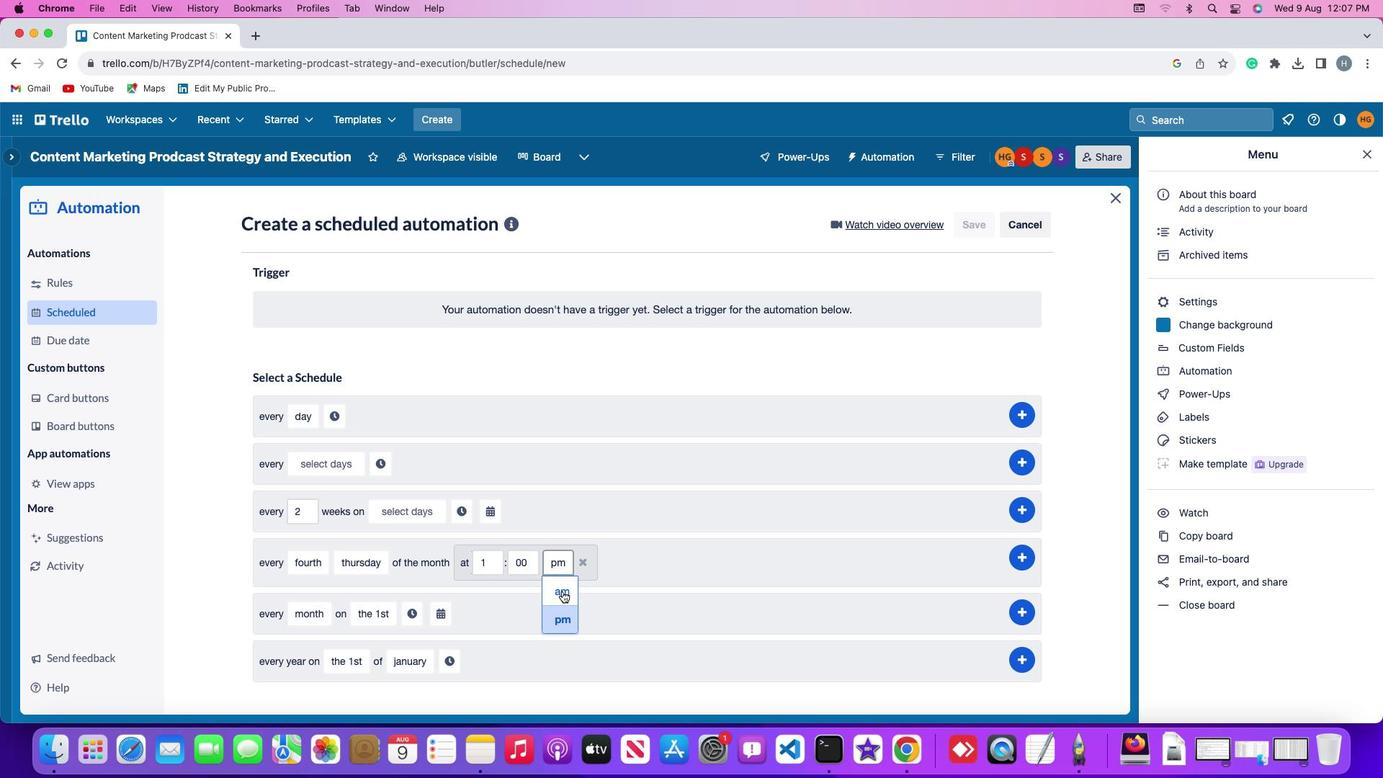 
Action: Mouse pressed left at (557, 585)
Screenshot: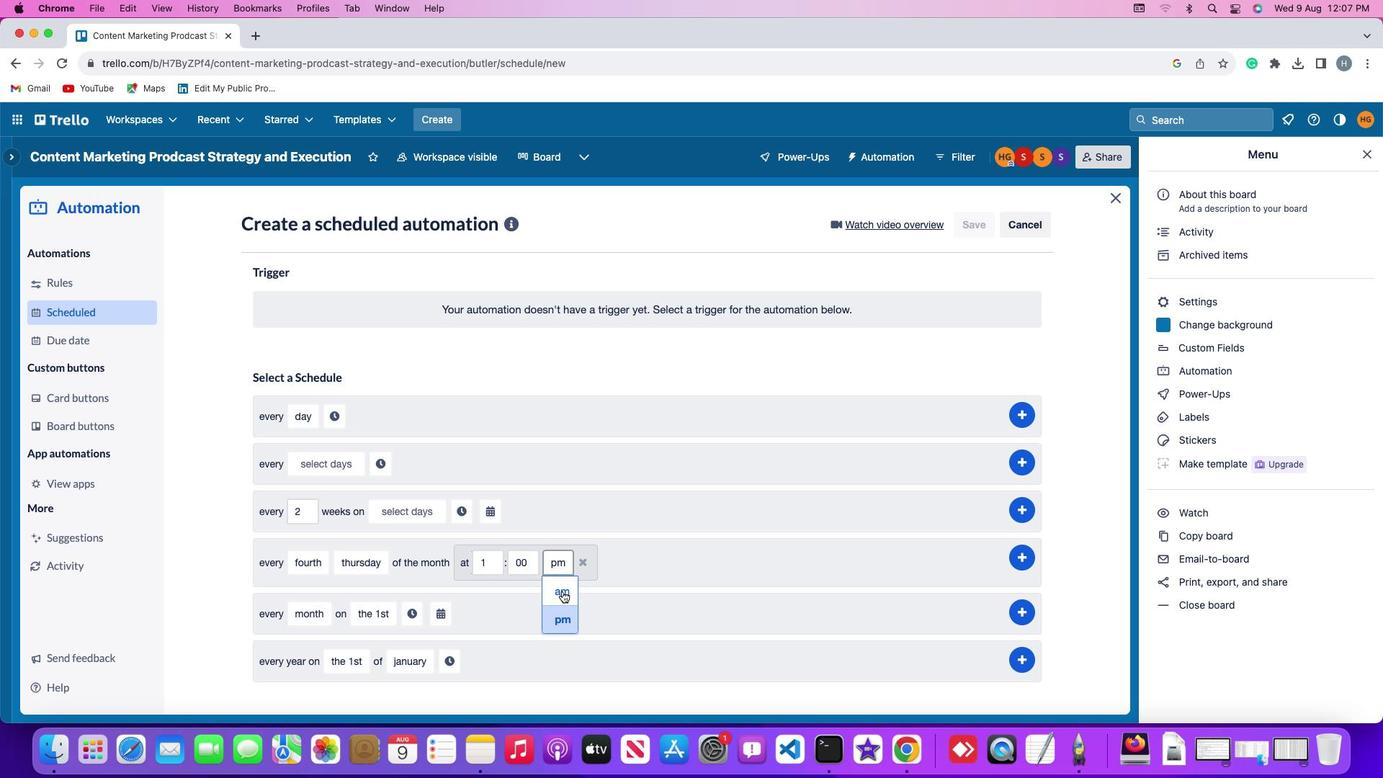
Action: Mouse moved to (559, 554)
Screenshot: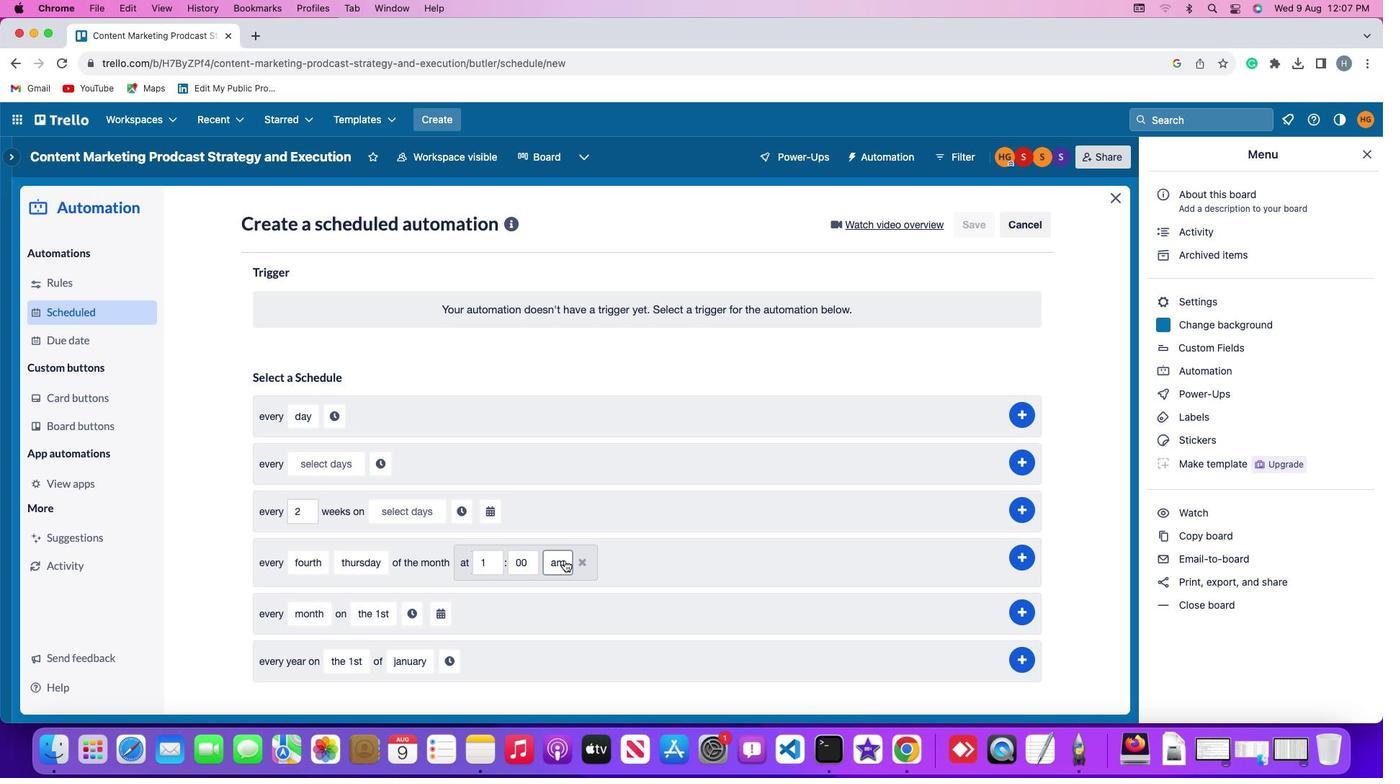 
Action: Mouse pressed left at (559, 554)
Screenshot: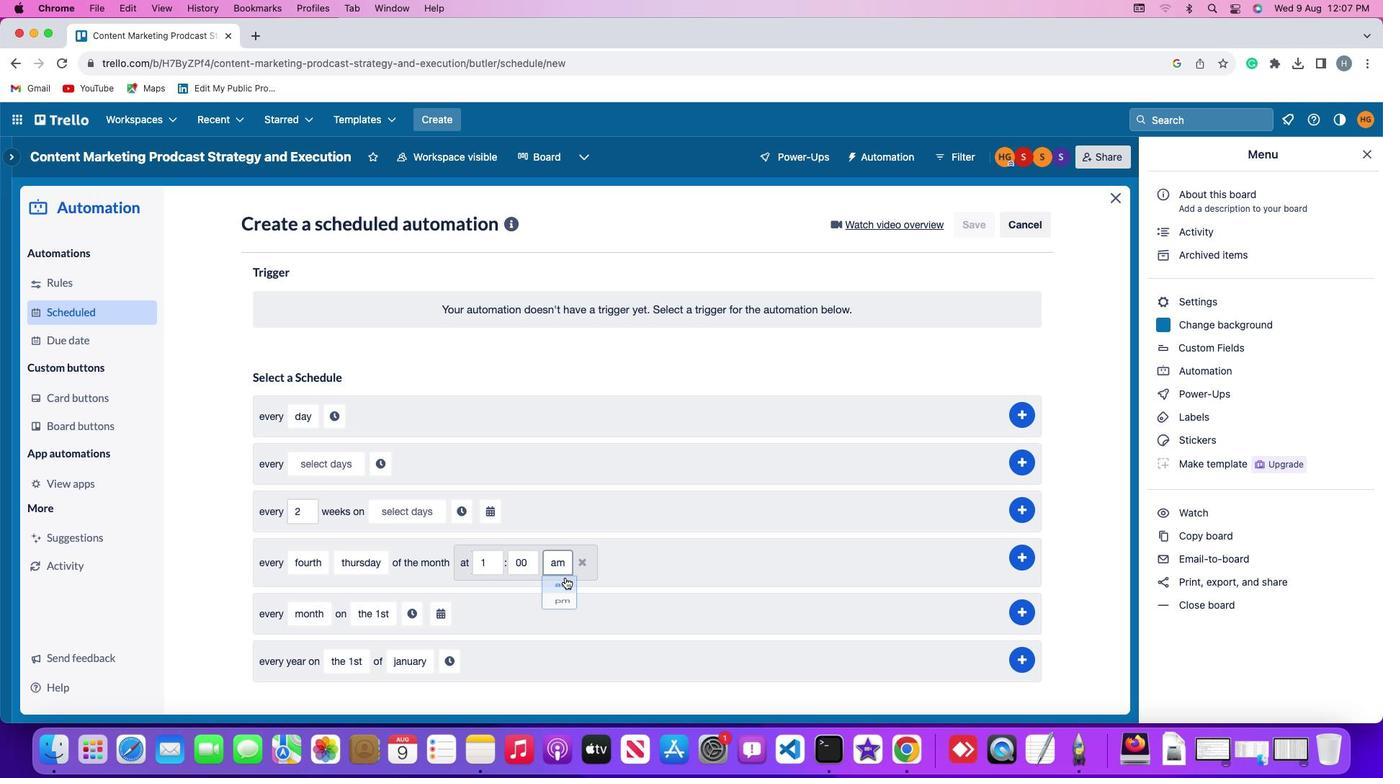 
Action: Mouse moved to (555, 610)
Screenshot: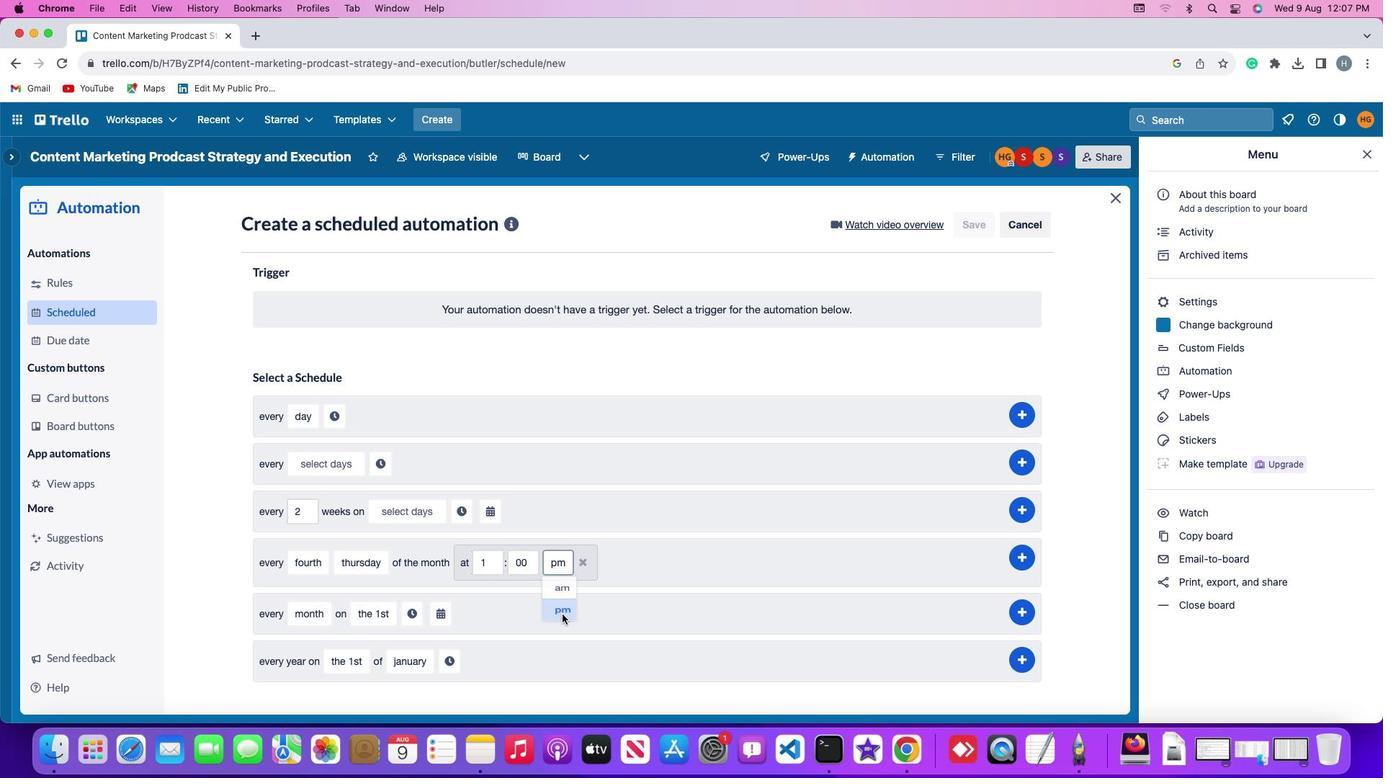
Action: Mouse pressed left at (555, 610)
Screenshot: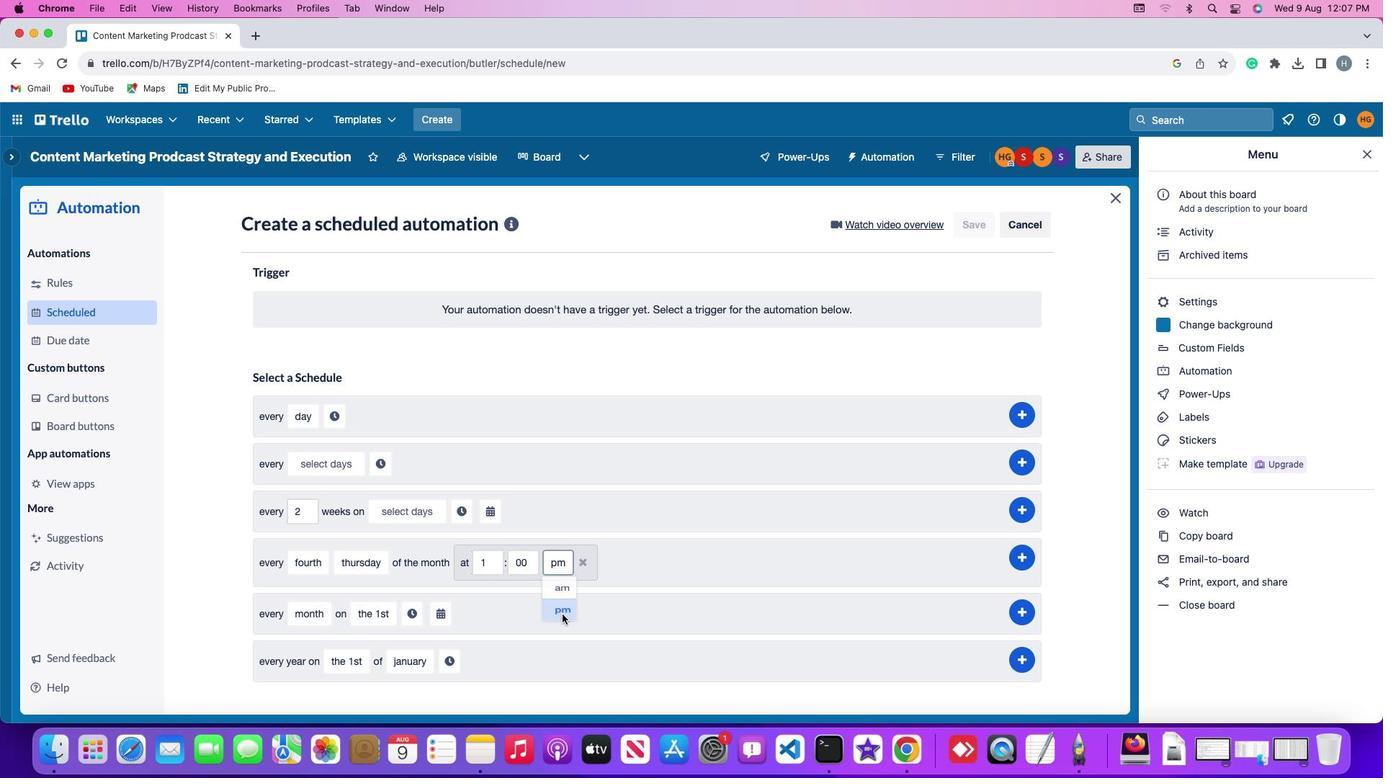
Action: Mouse moved to (1017, 552)
Screenshot: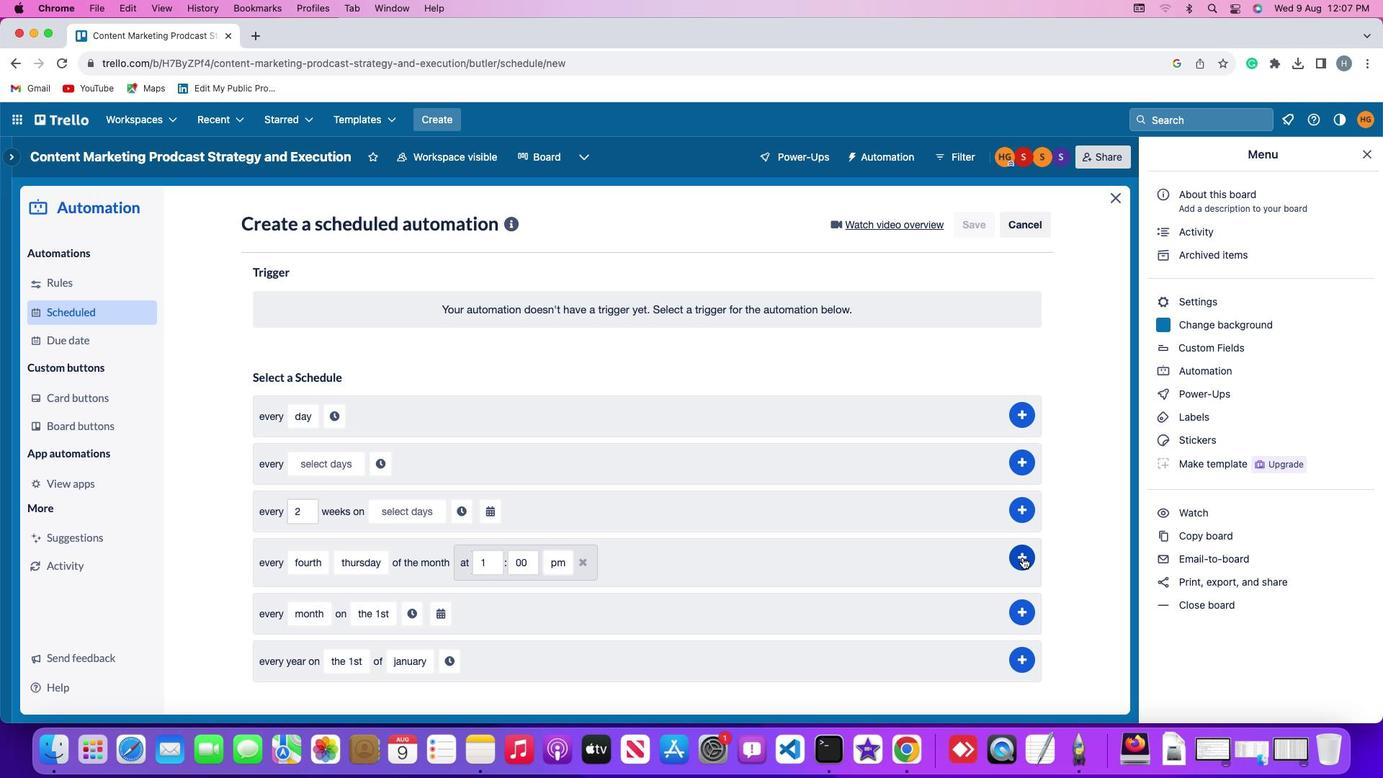 
Action: Mouse pressed left at (1017, 552)
Screenshot: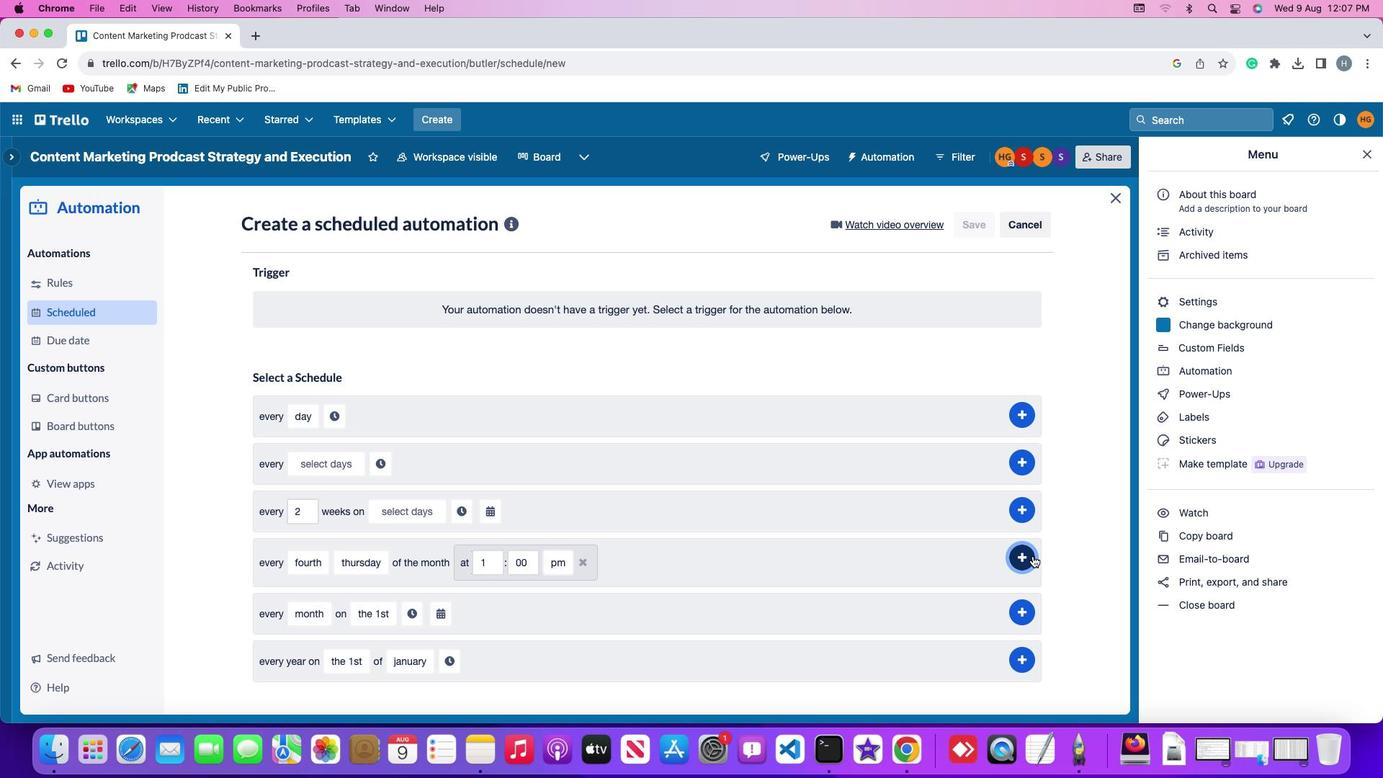 
Action: Mouse moved to (1073, 443)
Screenshot: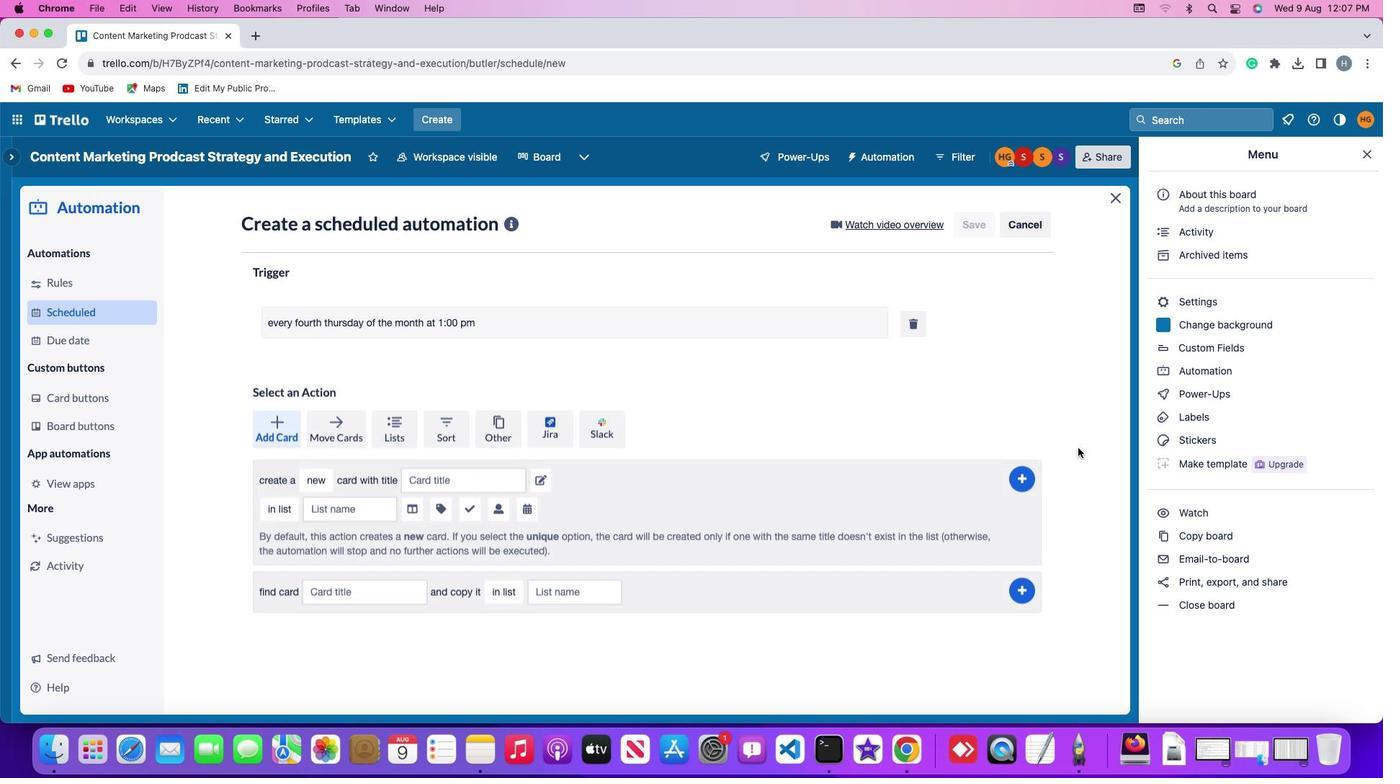 
